 Task: Create a due date automation trigger when advanced on, on the monday after a card is due add dates with a start date at 11:00 AM.
Action: Mouse moved to (1153, 341)
Screenshot: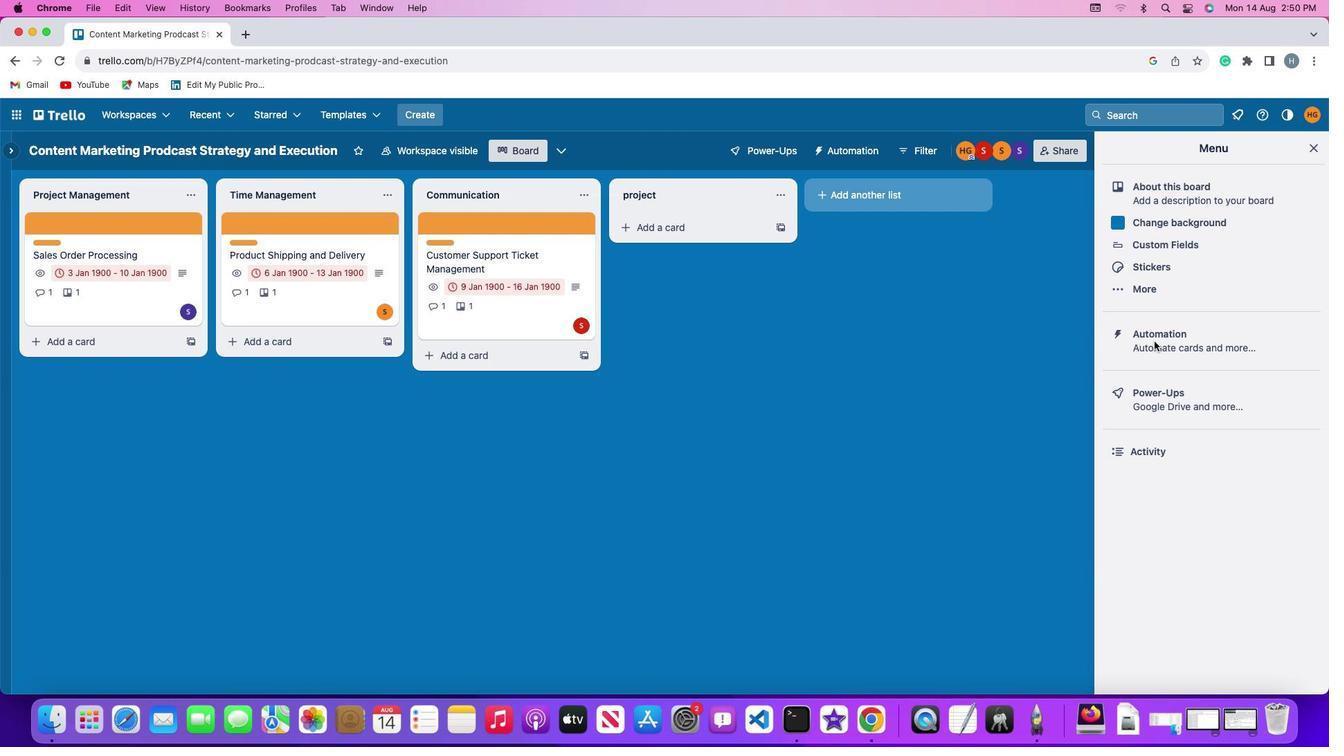 
Action: Mouse pressed left at (1153, 341)
Screenshot: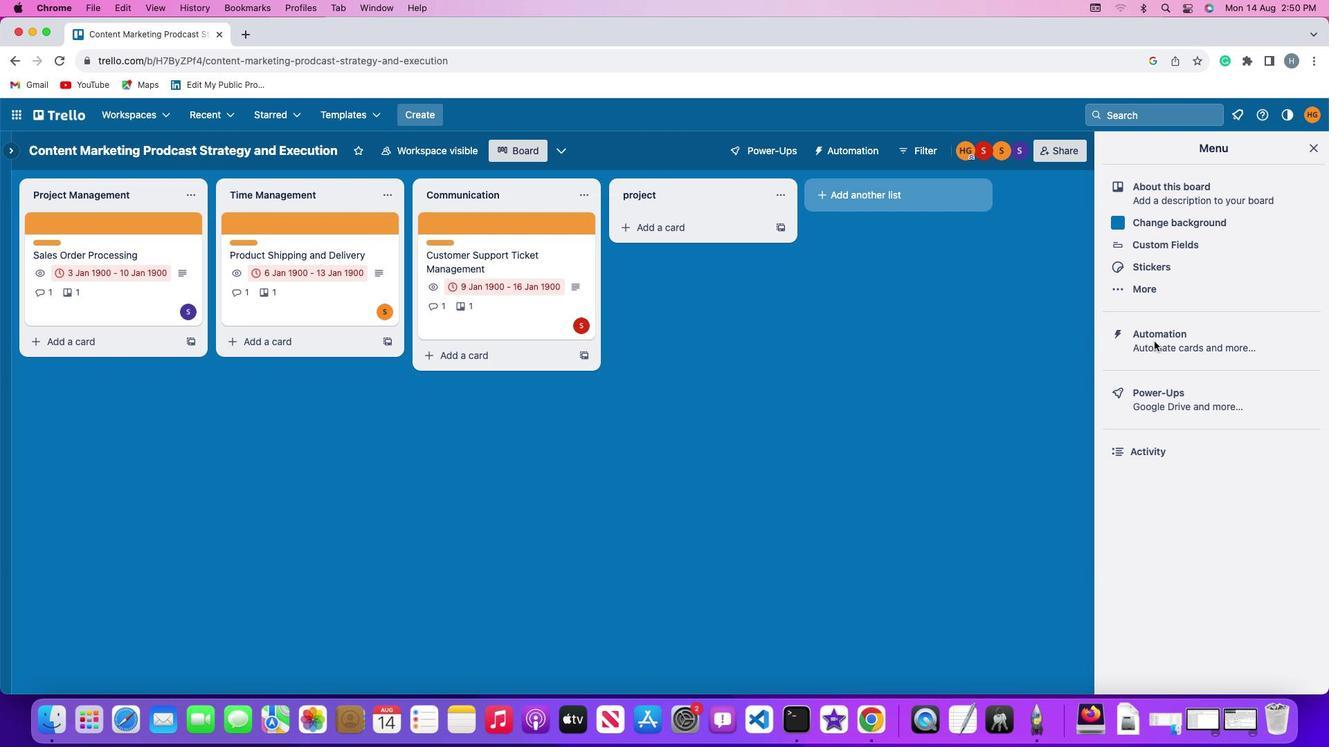 
Action: Mouse pressed left at (1153, 341)
Screenshot: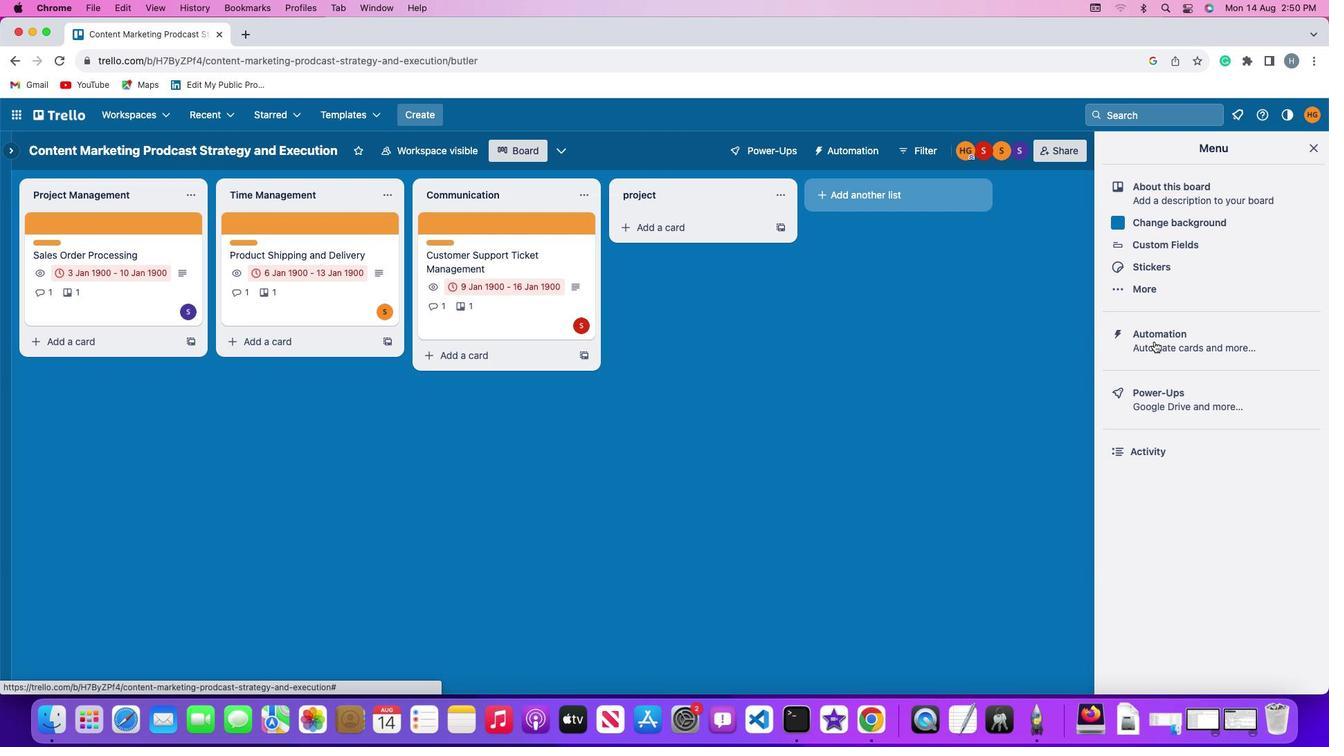 
Action: Mouse moved to (96, 332)
Screenshot: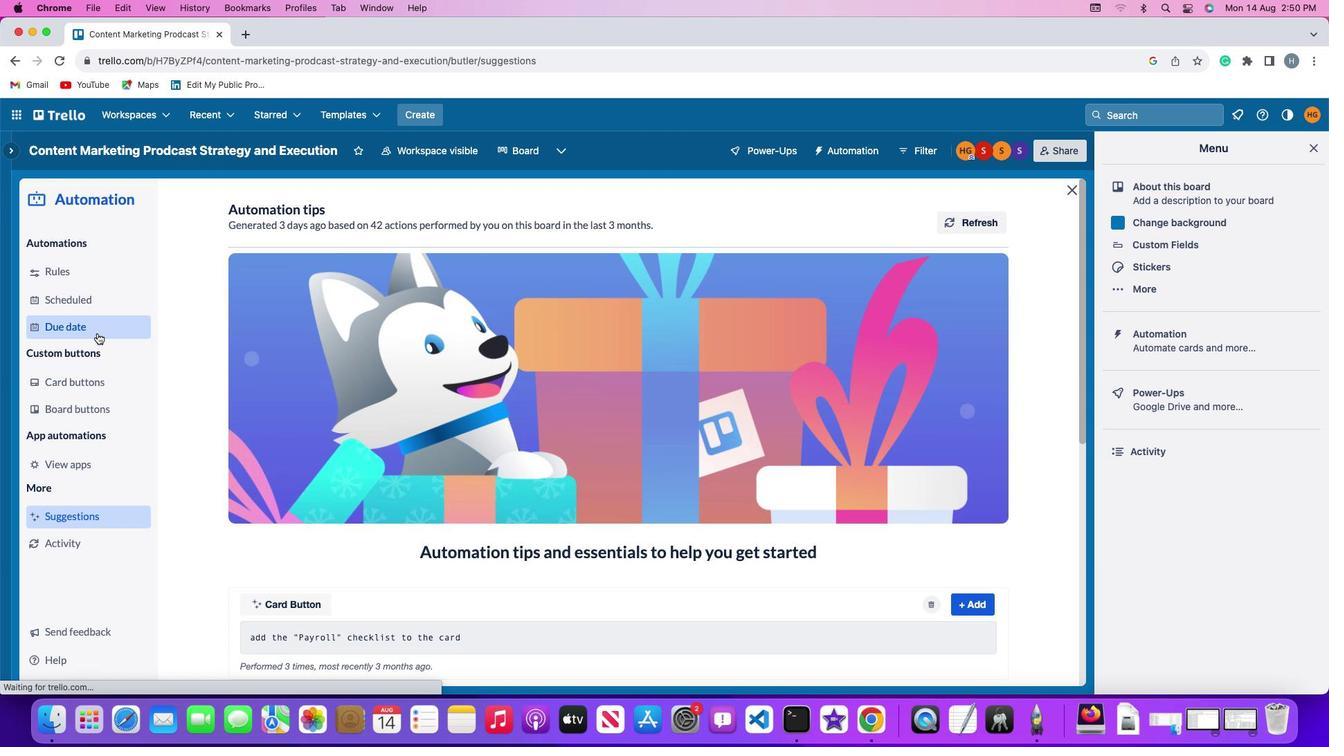 
Action: Mouse pressed left at (96, 332)
Screenshot: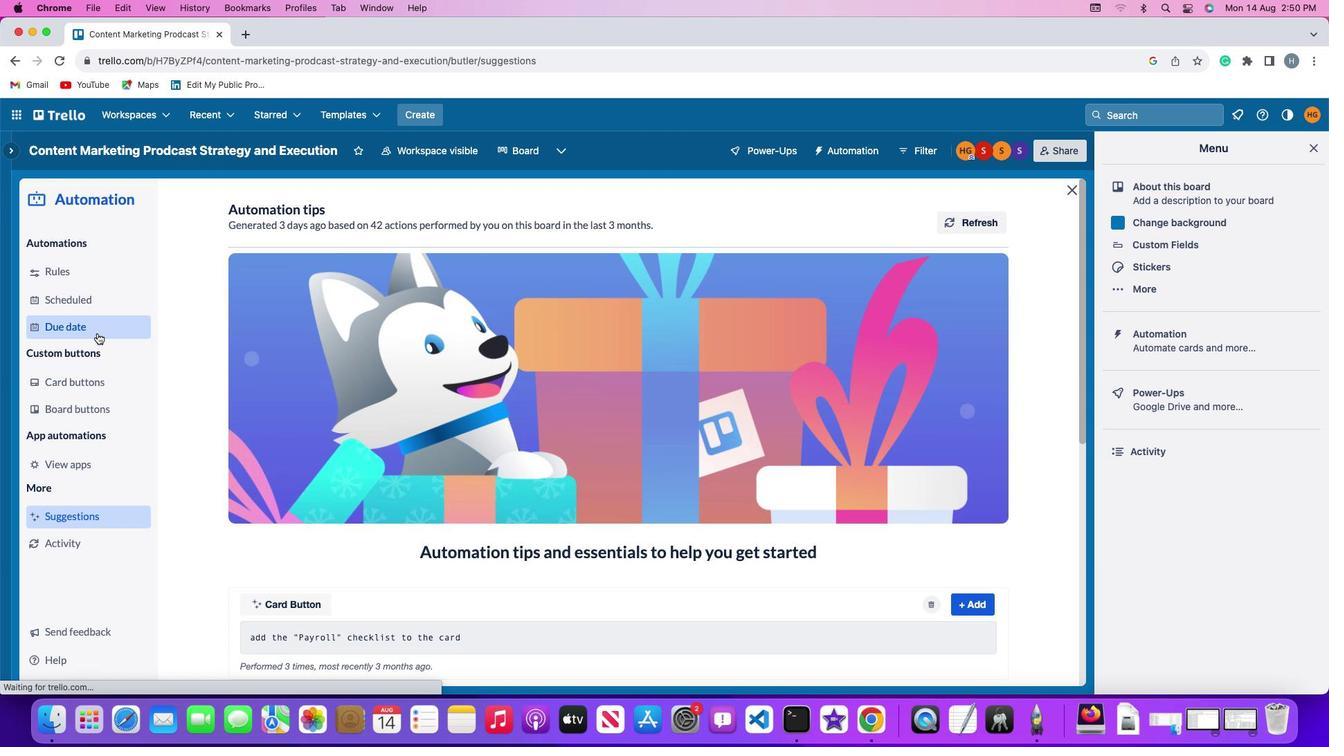 
Action: Mouse moved to (955, 215)
Screenshot: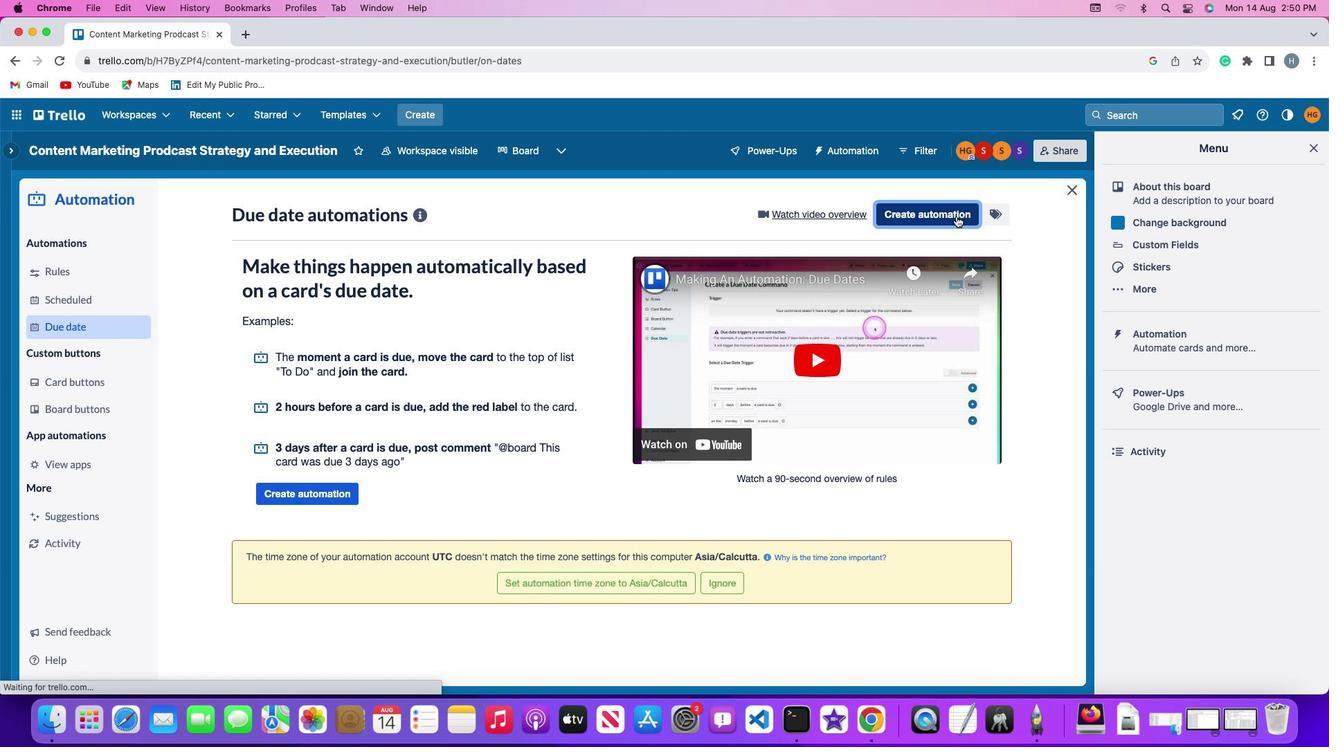
Action: Mouse pressed left at (955, 215)
Screenshot: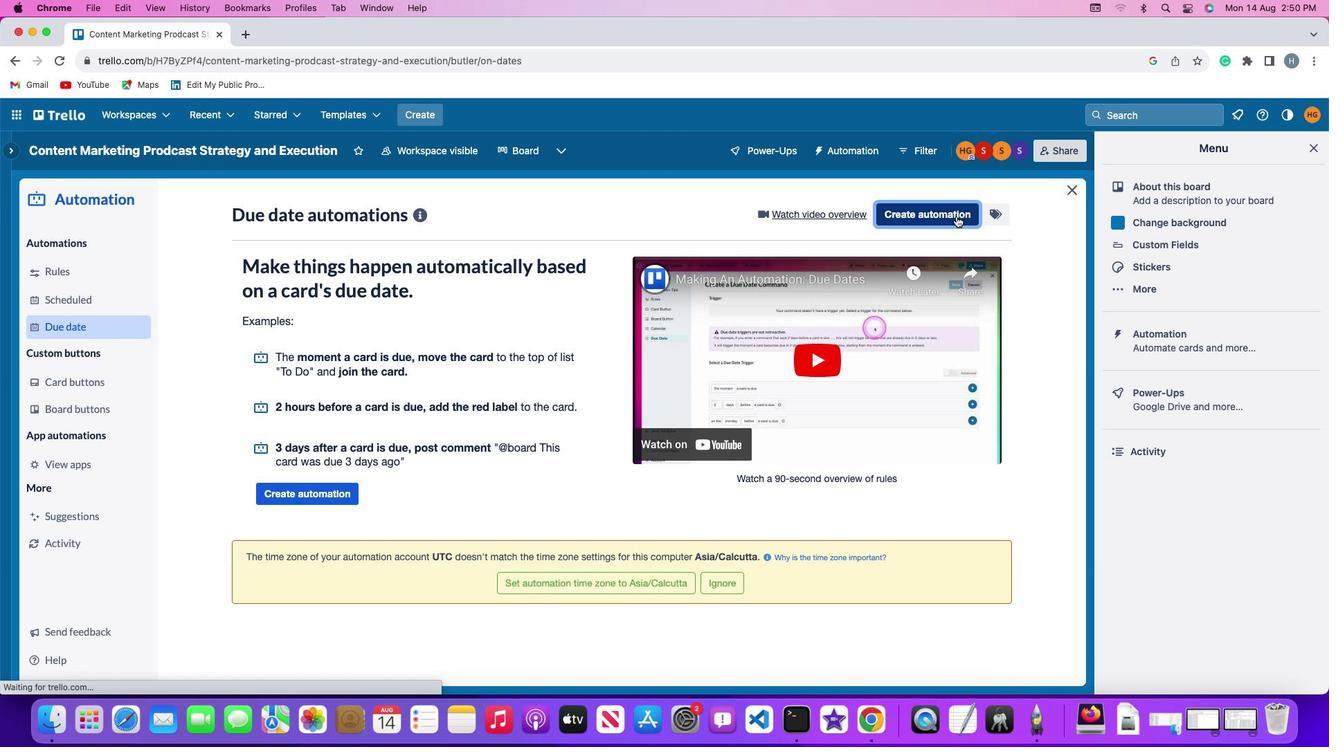 
Action: Mouse moved to (305, 349)
Screenshot: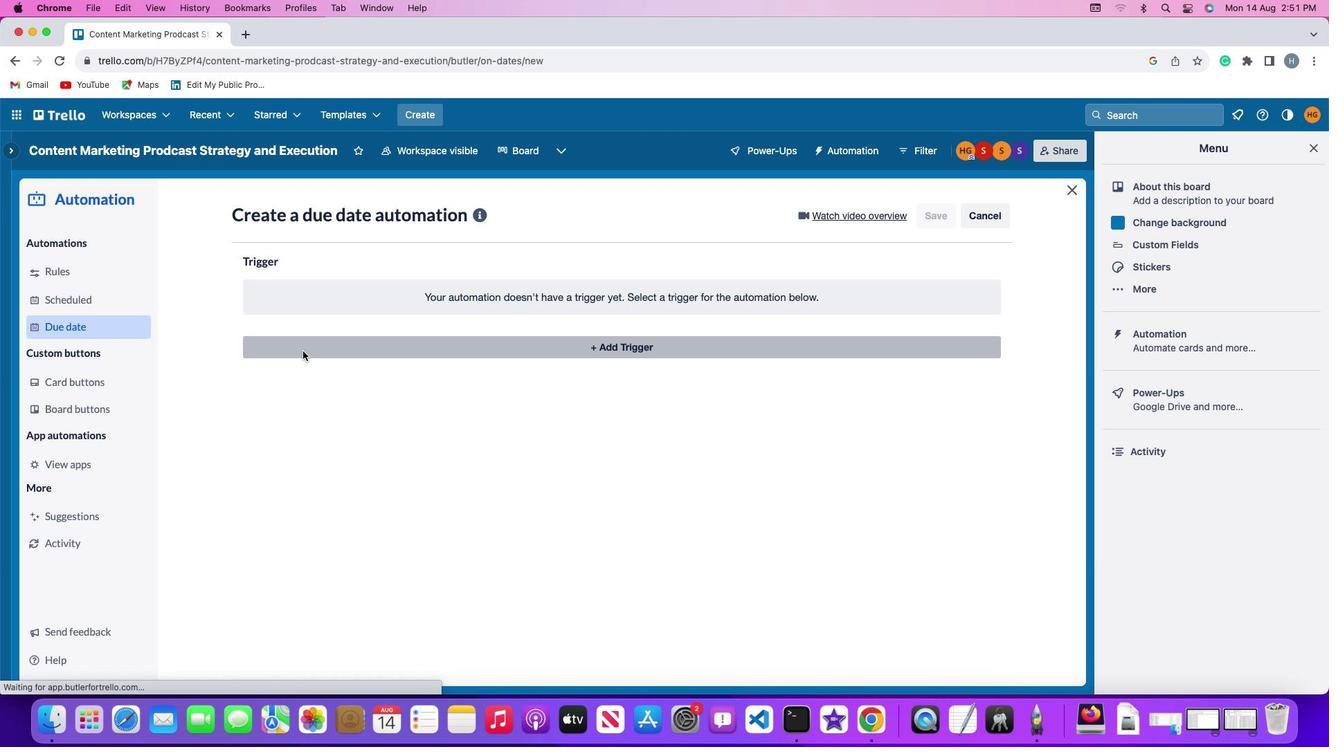 
Action: Mouse pressed left at (305, 349)
Screenshot: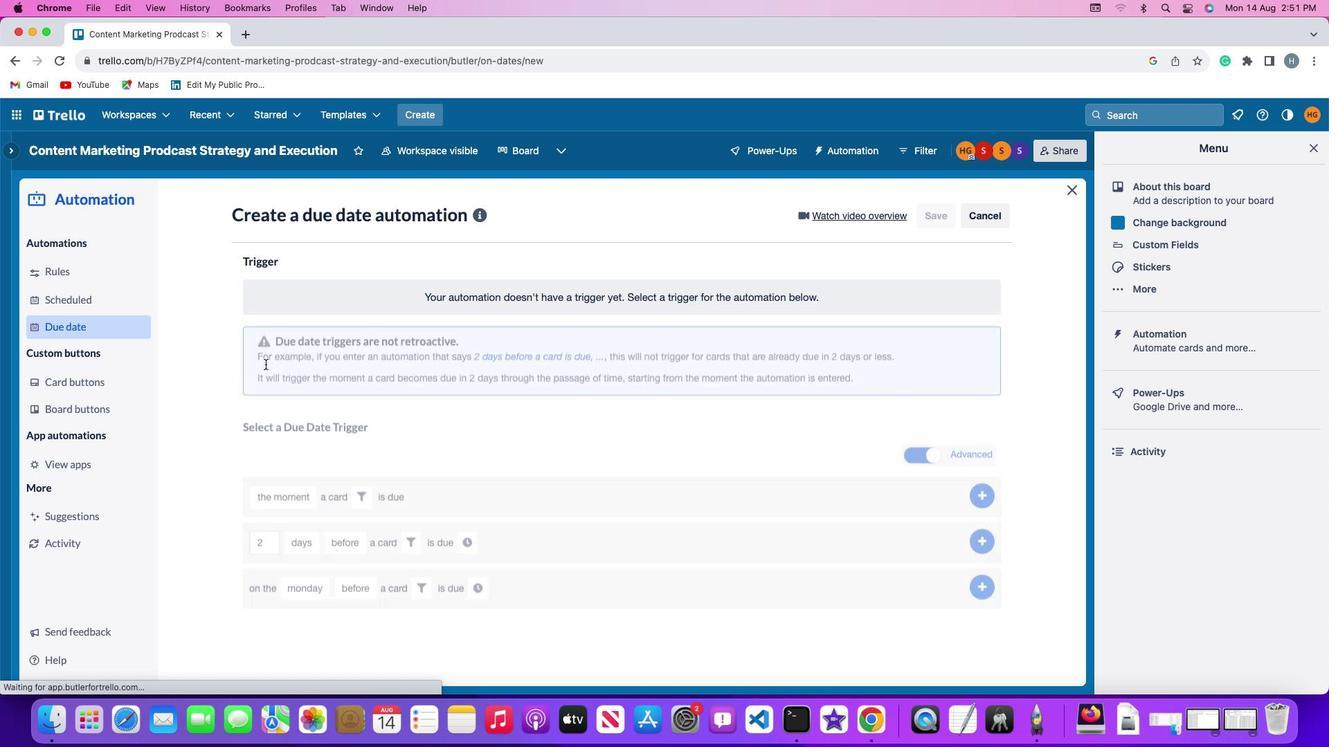 
Action: Mouse moved to (293, 600)
Screenshot: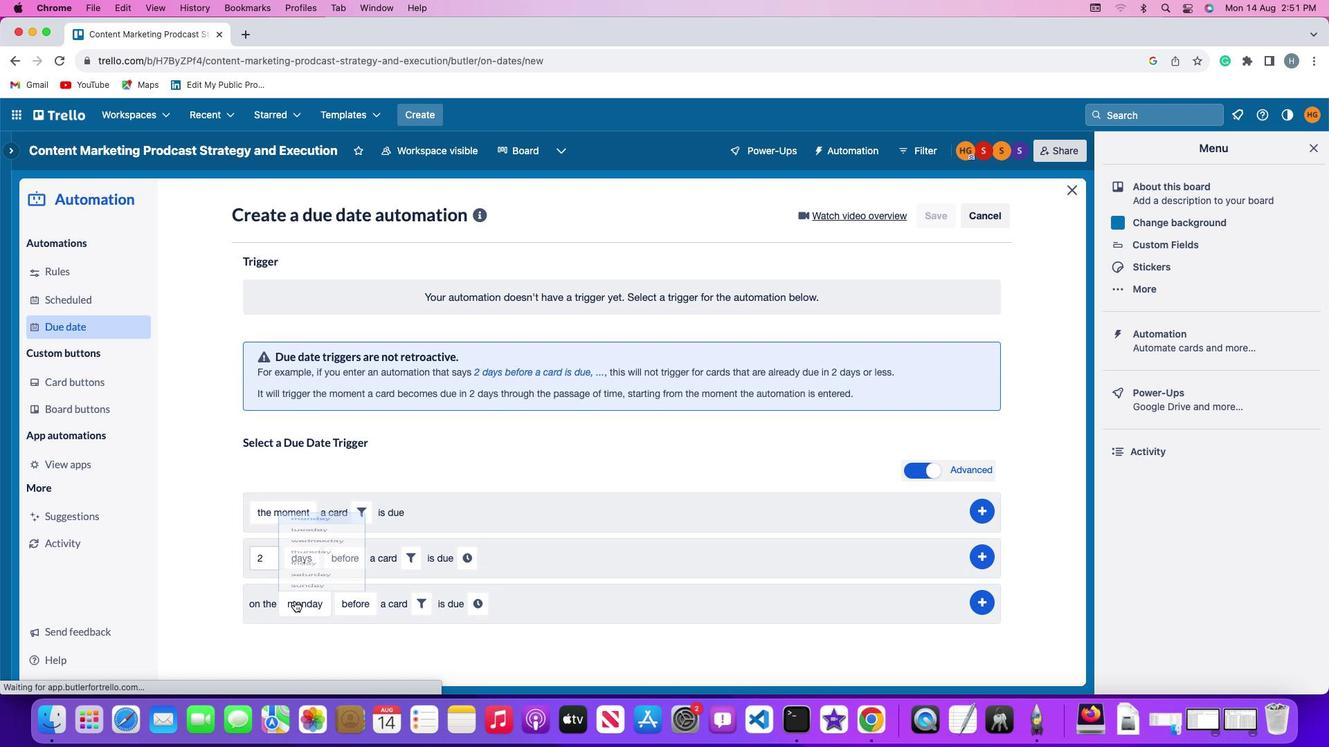 
Action: Mouse pressed left at (293, 600)
Screenshot: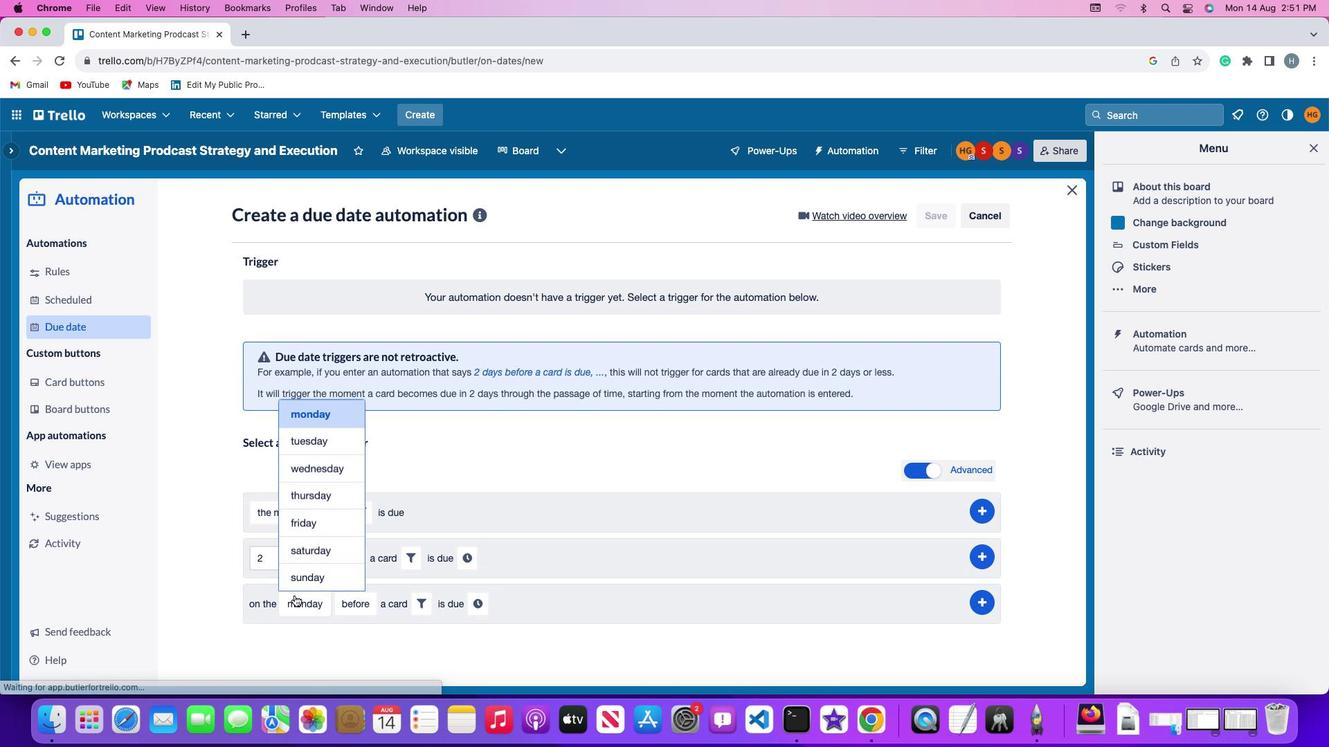 
Action: Mouse moved to (332, 413)
Screenshot: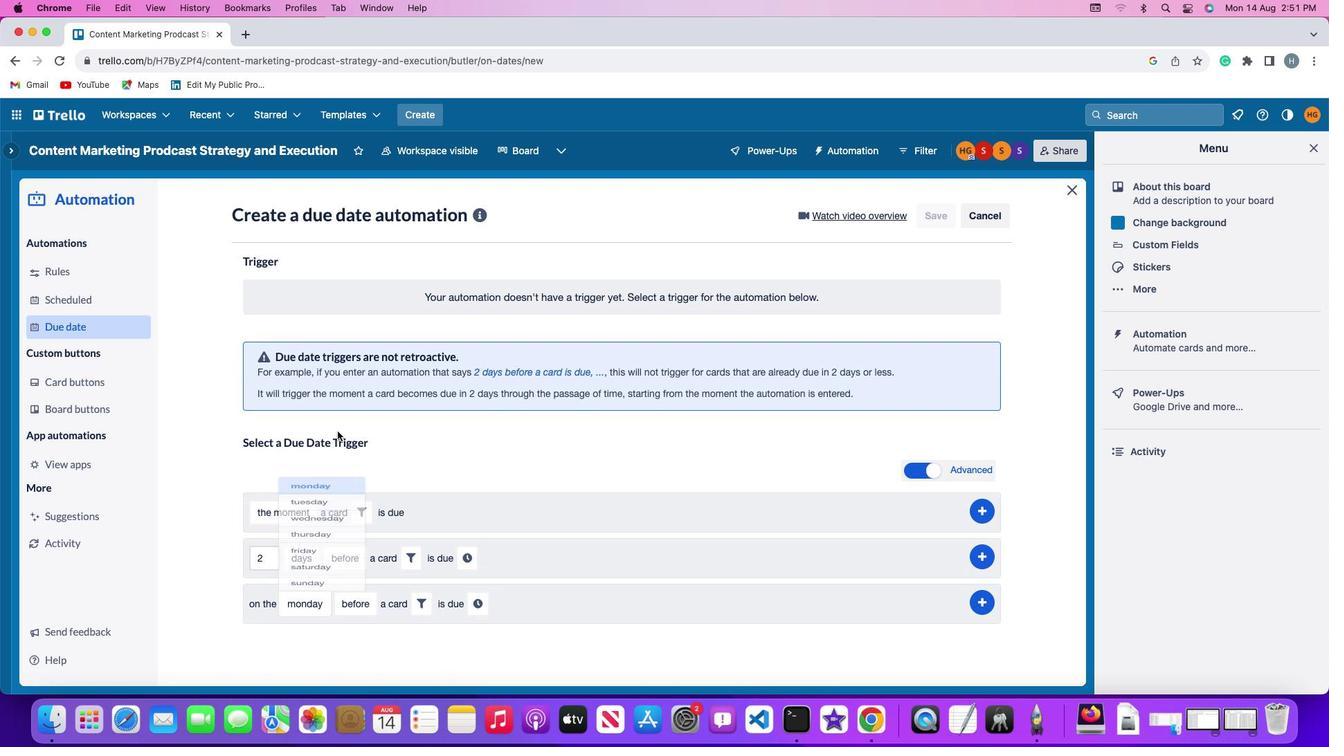 
Action: Mouse pressed left at (332, 413)
Screenshot: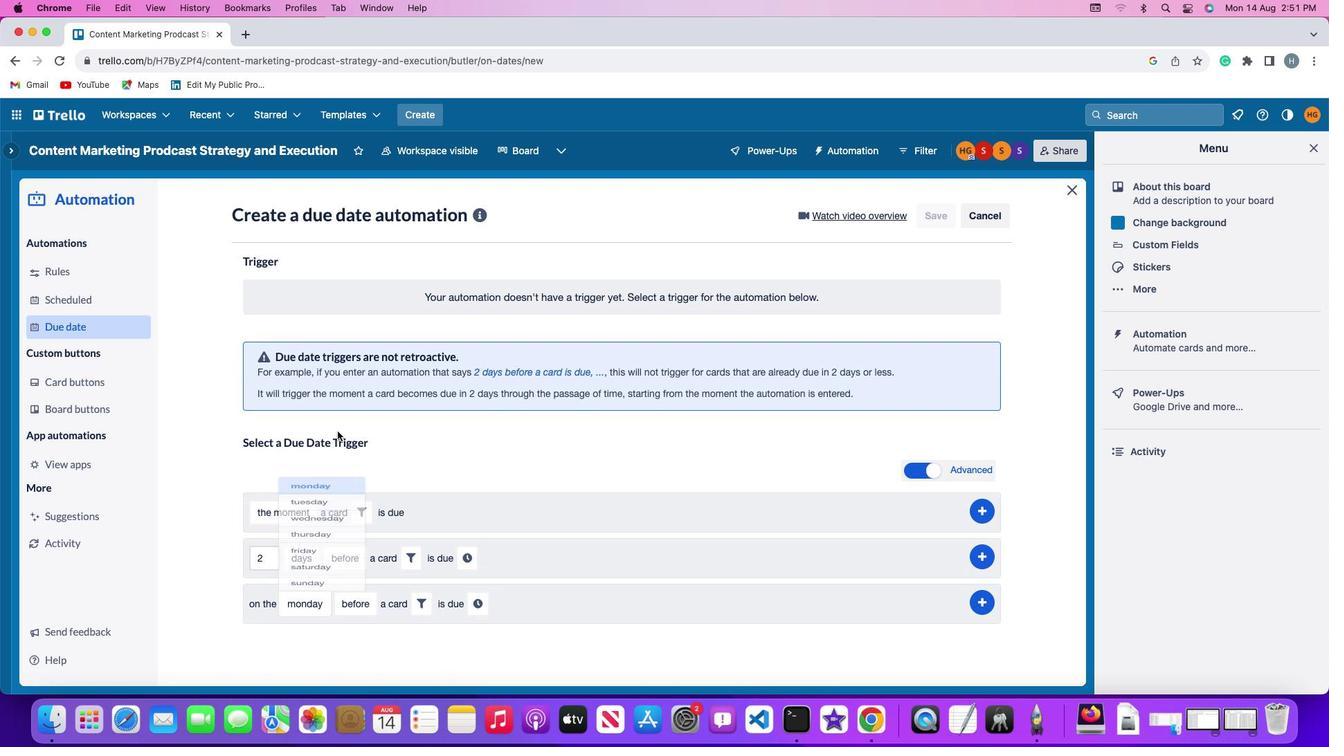 
Action: Mouse moved to (359, 598)
Screenshot: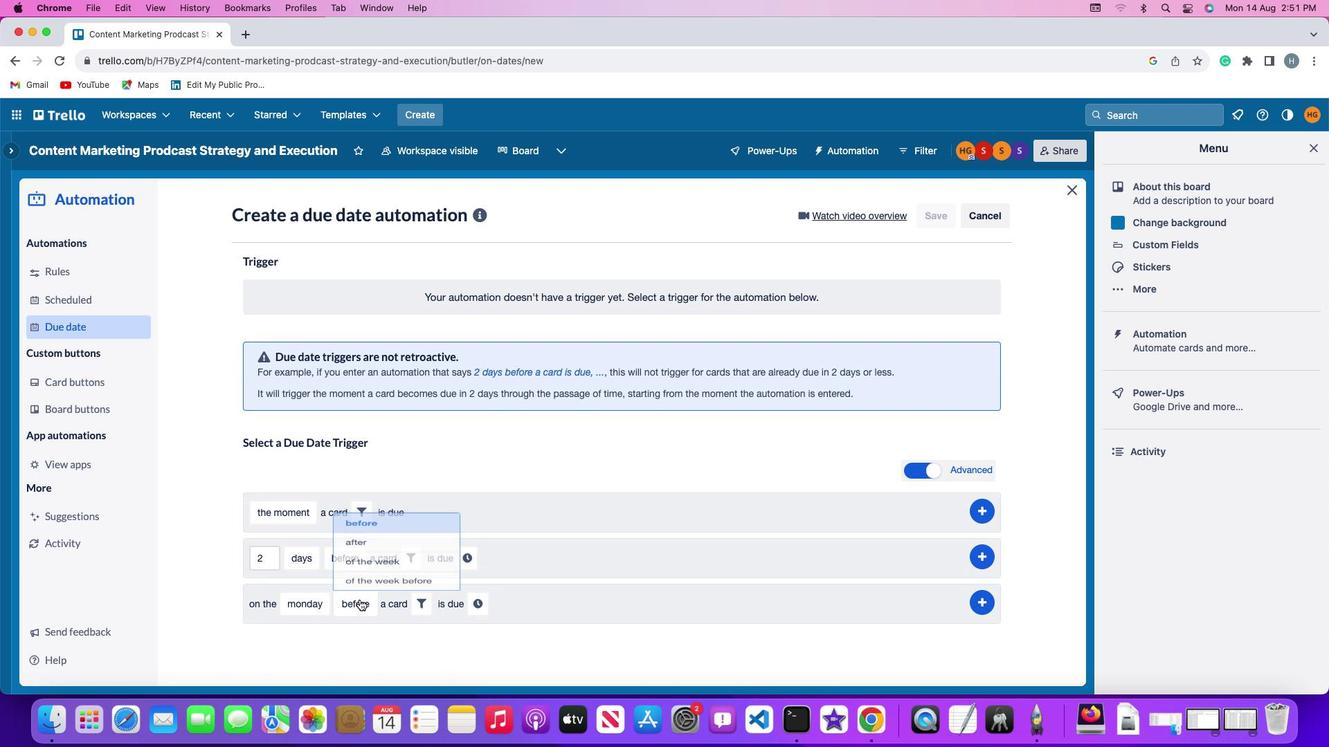 
Action: Mouse pressed left at (359, 598)
Screenshot: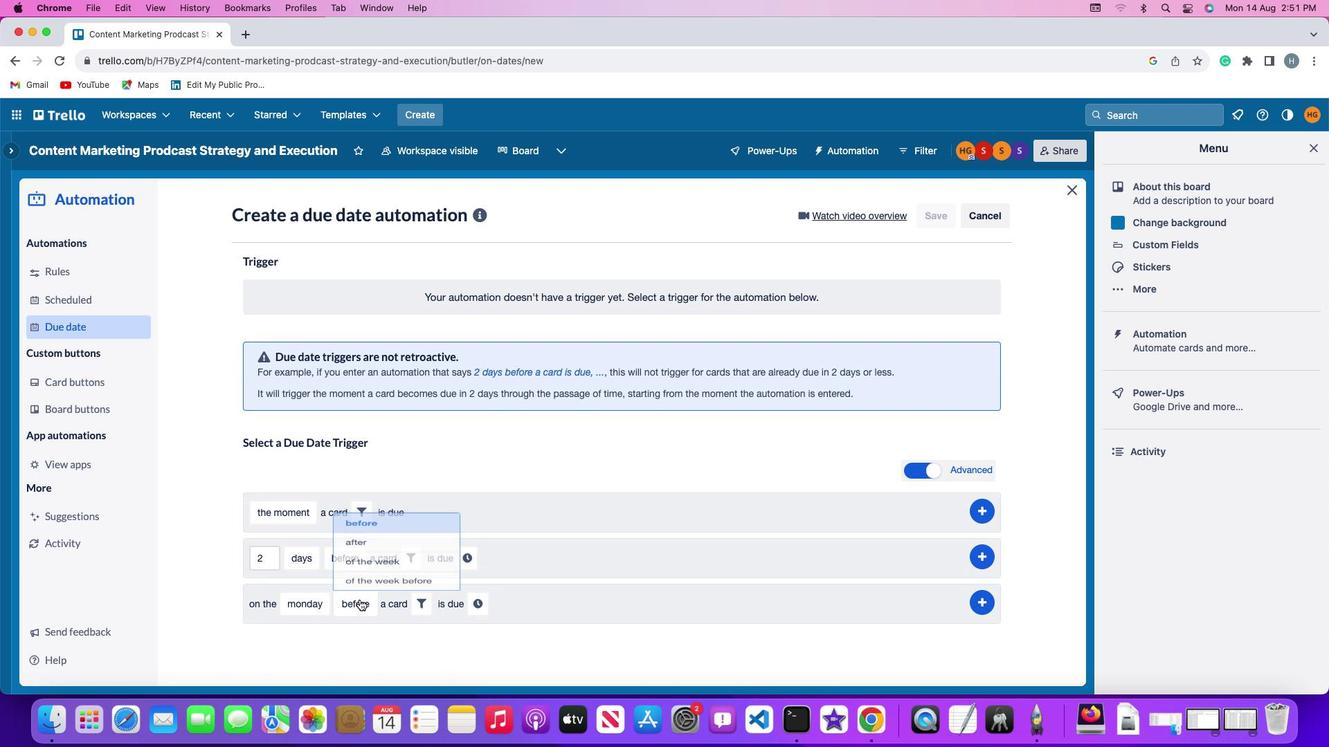 
Action: Mouse moved to (366, 524)
Screenshot: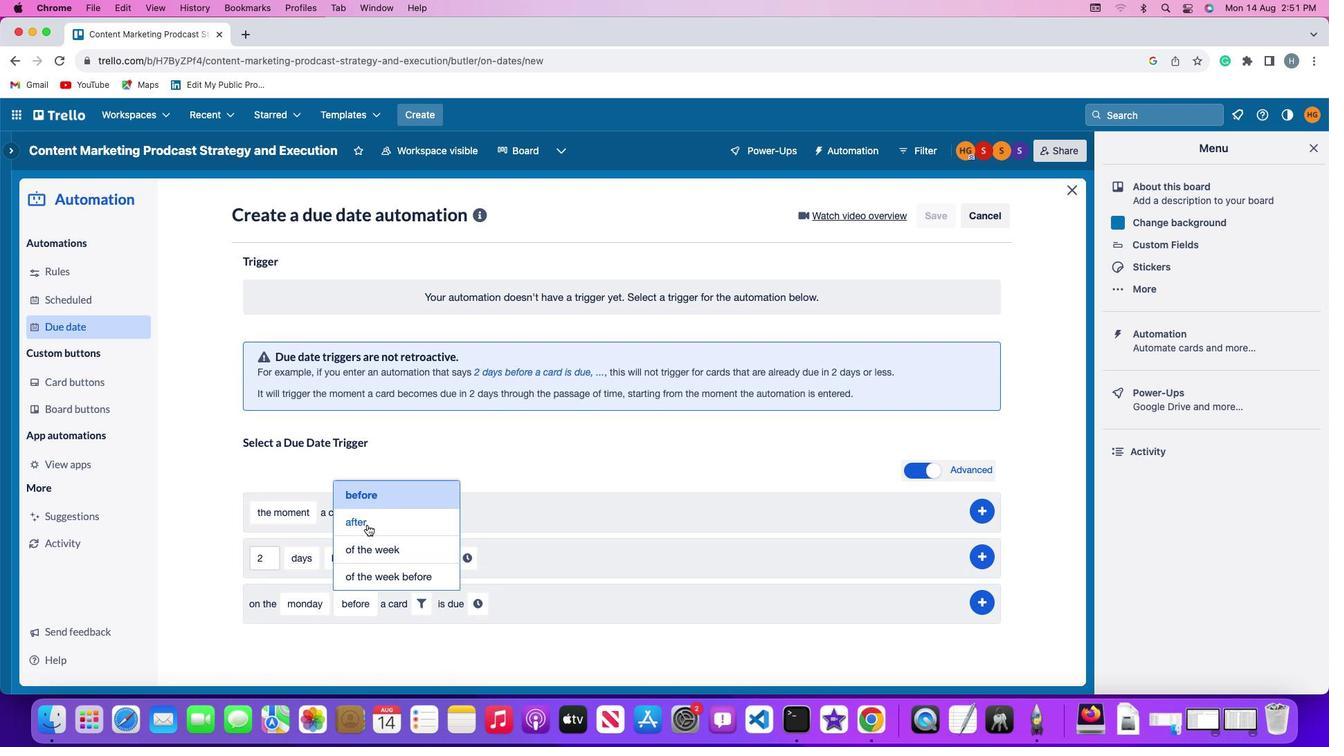 
Action: Mouse pressed left at (366, 524)
Screenshot: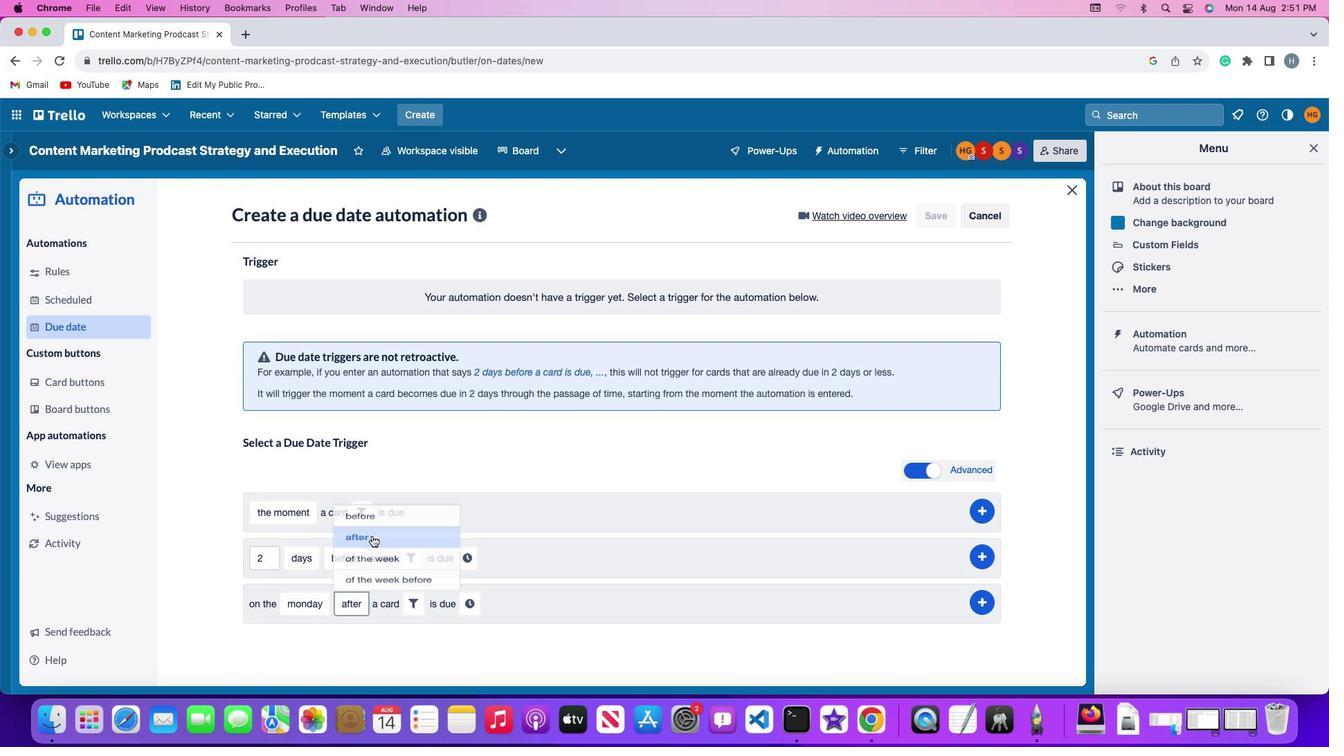 
Action: Mouse moved to (409, 605)
Screenshot: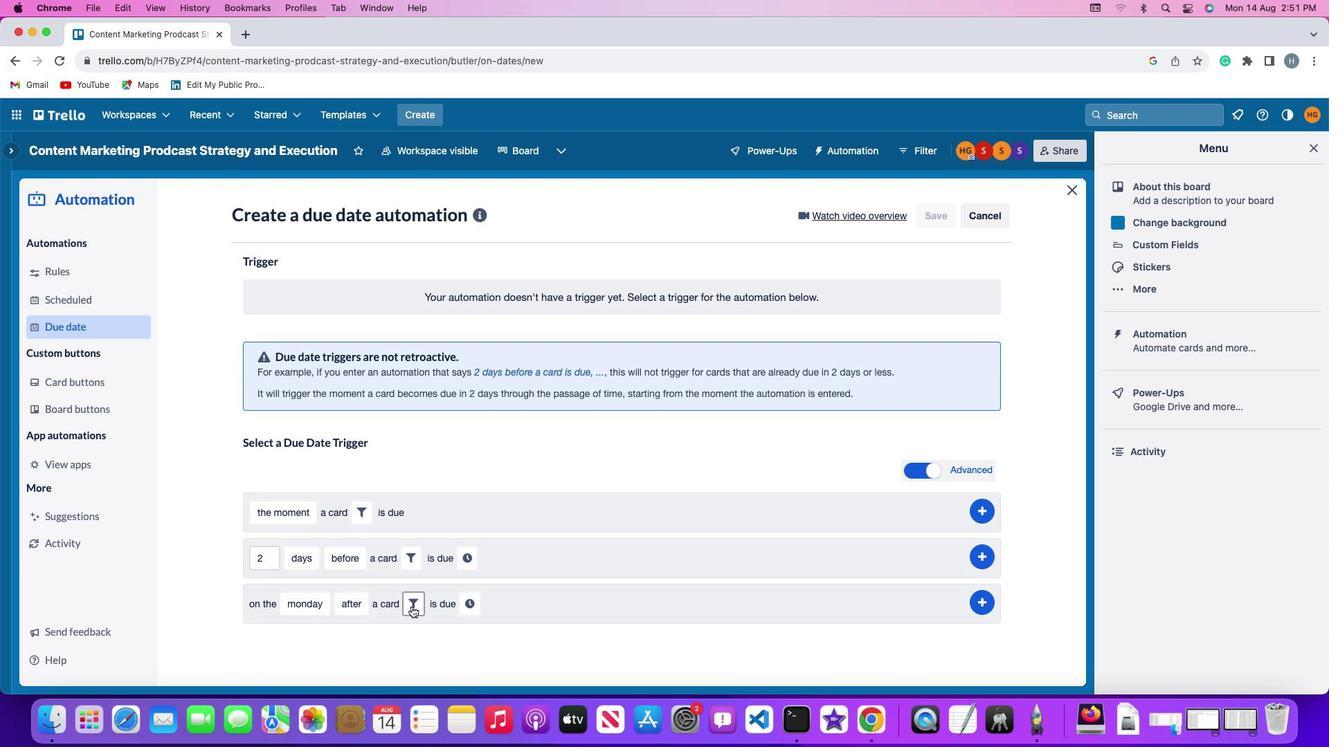 
Action: Mouse pressed left at (409, 605)
Screenshot: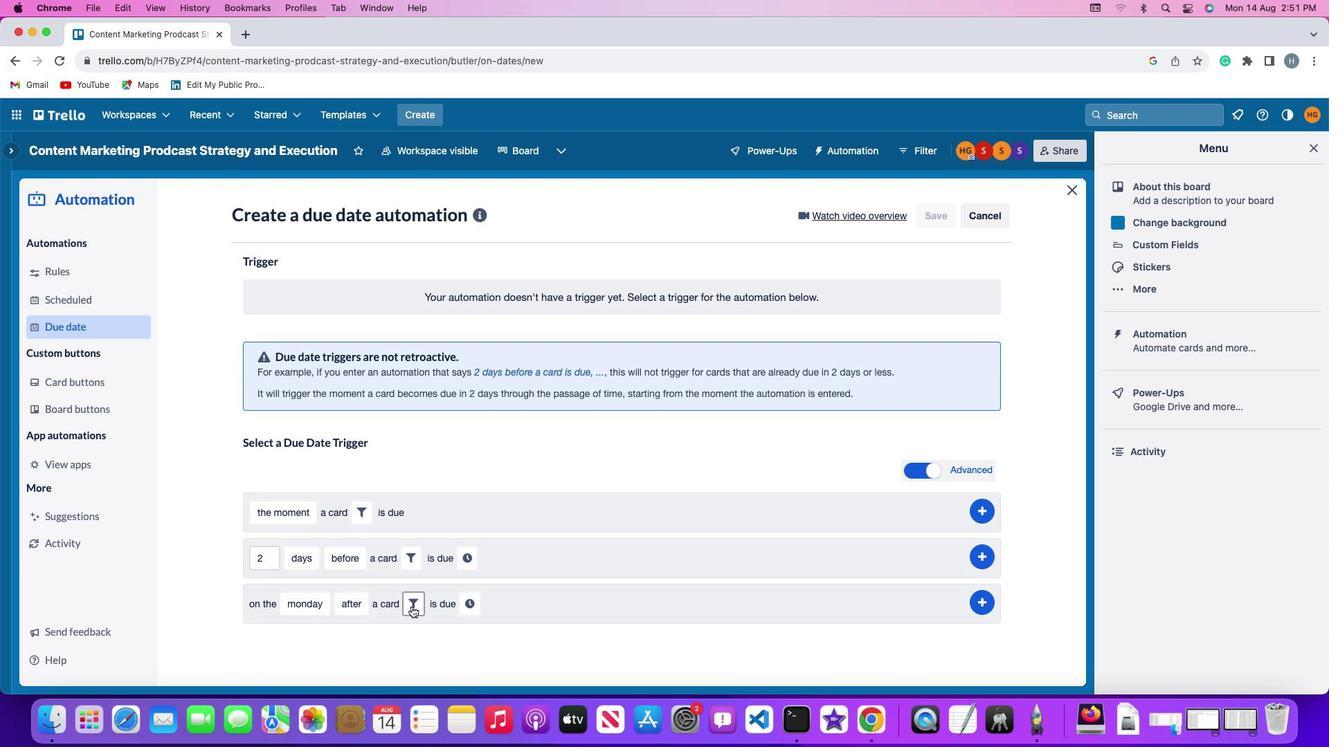 
Action: Mouse moved to (485, 641)
Screenshot: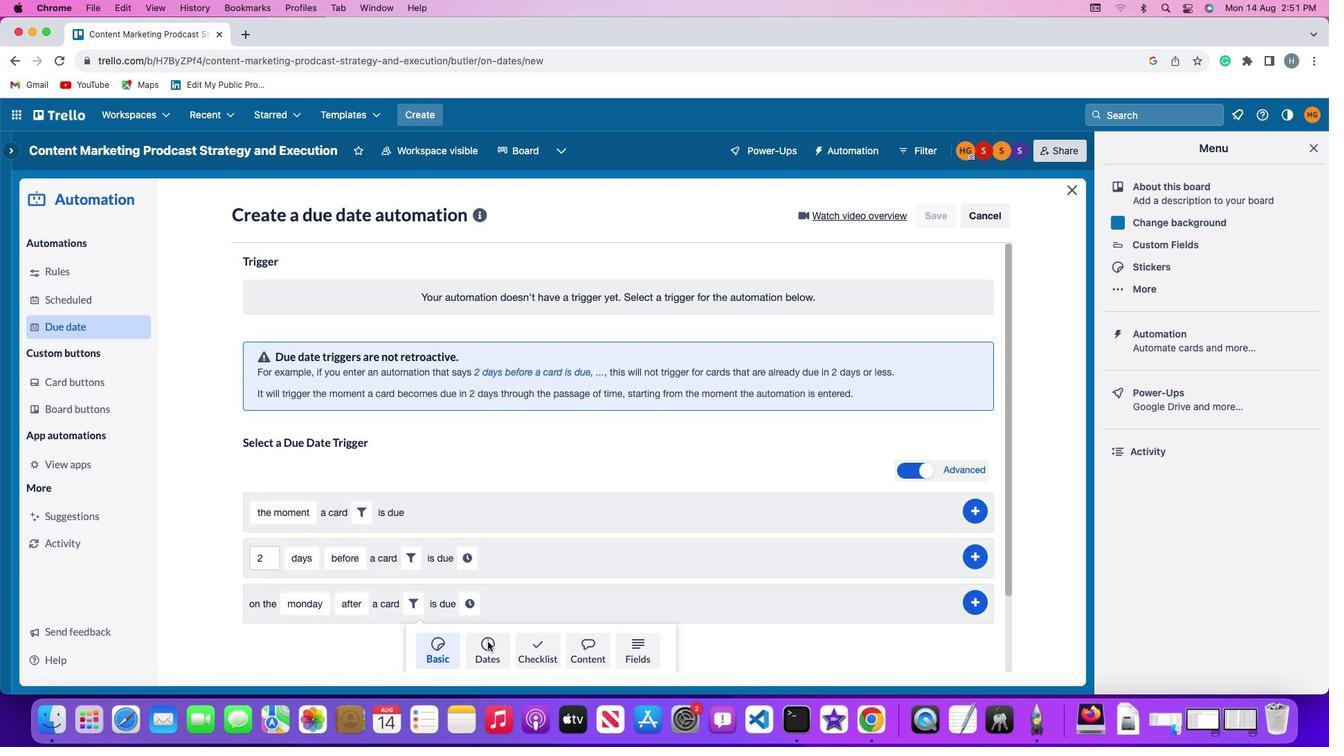
Action: Mouse pressed left at (485, 641)
Screenshot: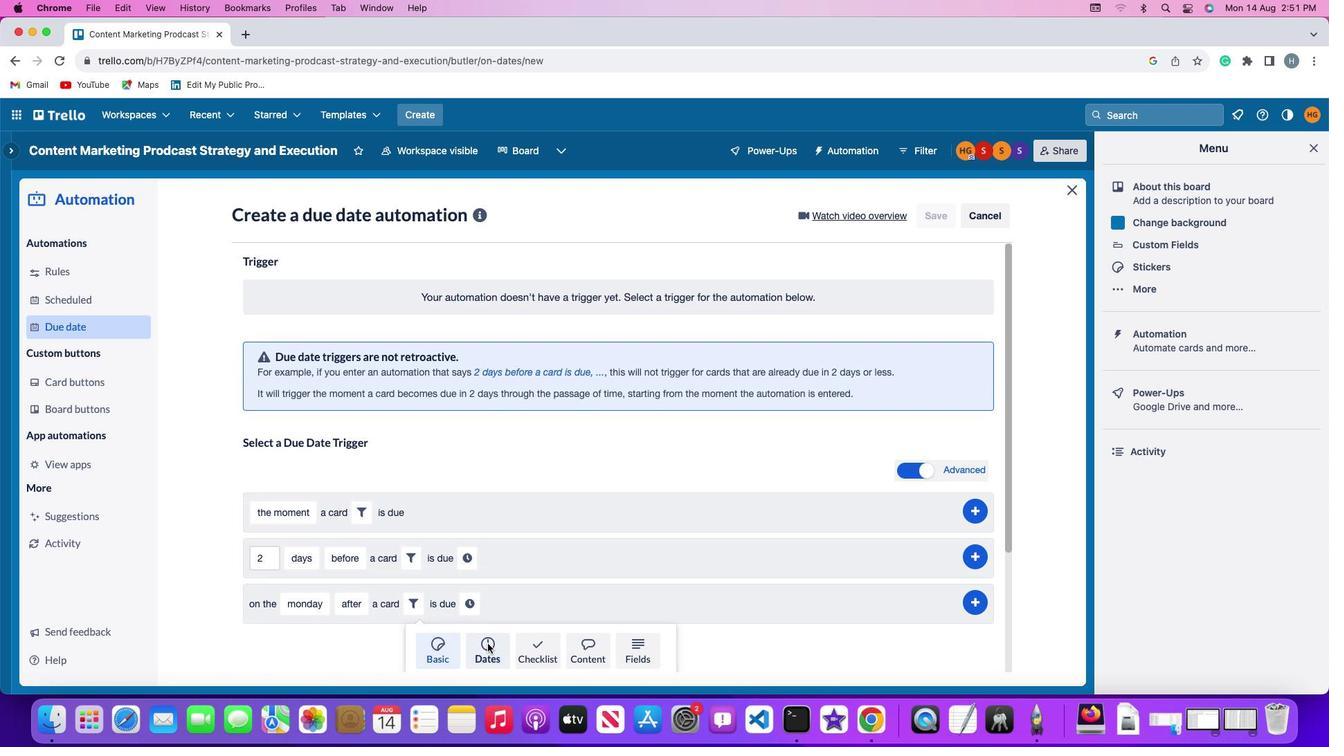 
Action: Mouse moved to (389, 637)
Screenshot: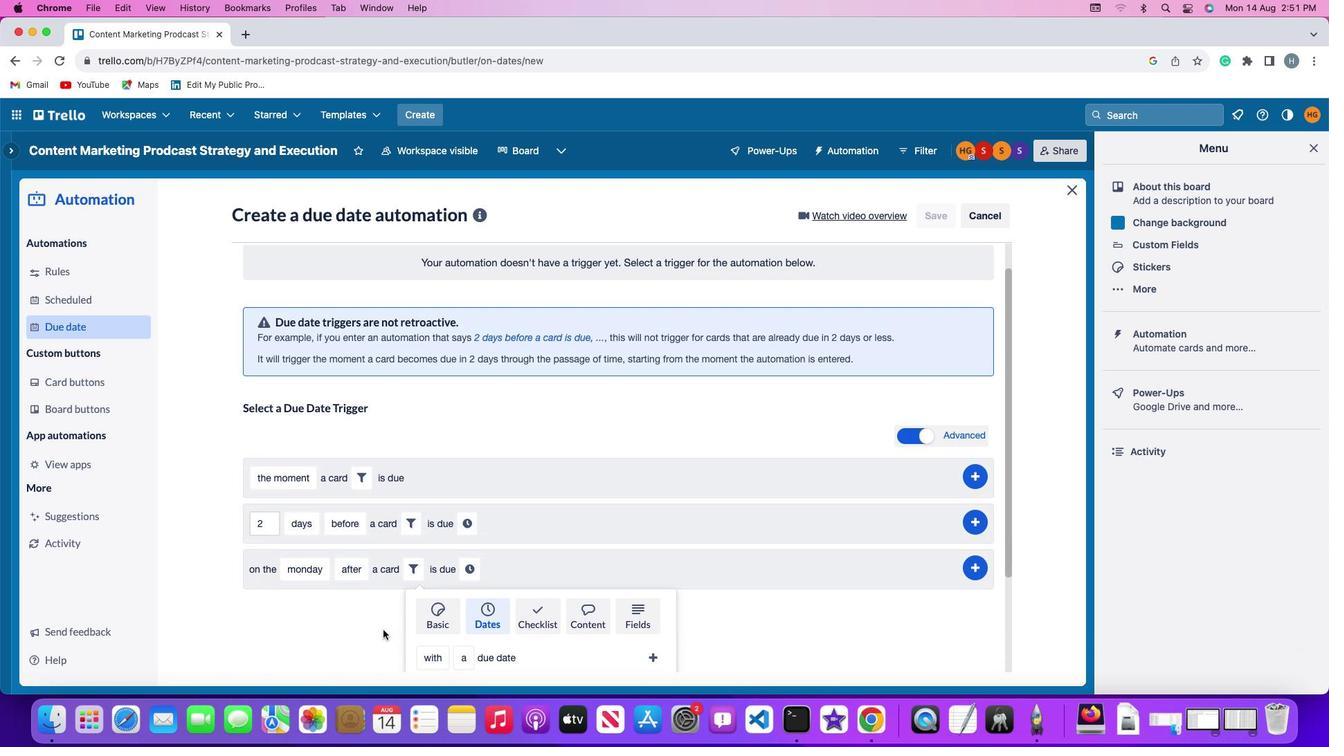 
Action: Mouse scrolled (389, 637) with delta (0, 0)
Screenshot: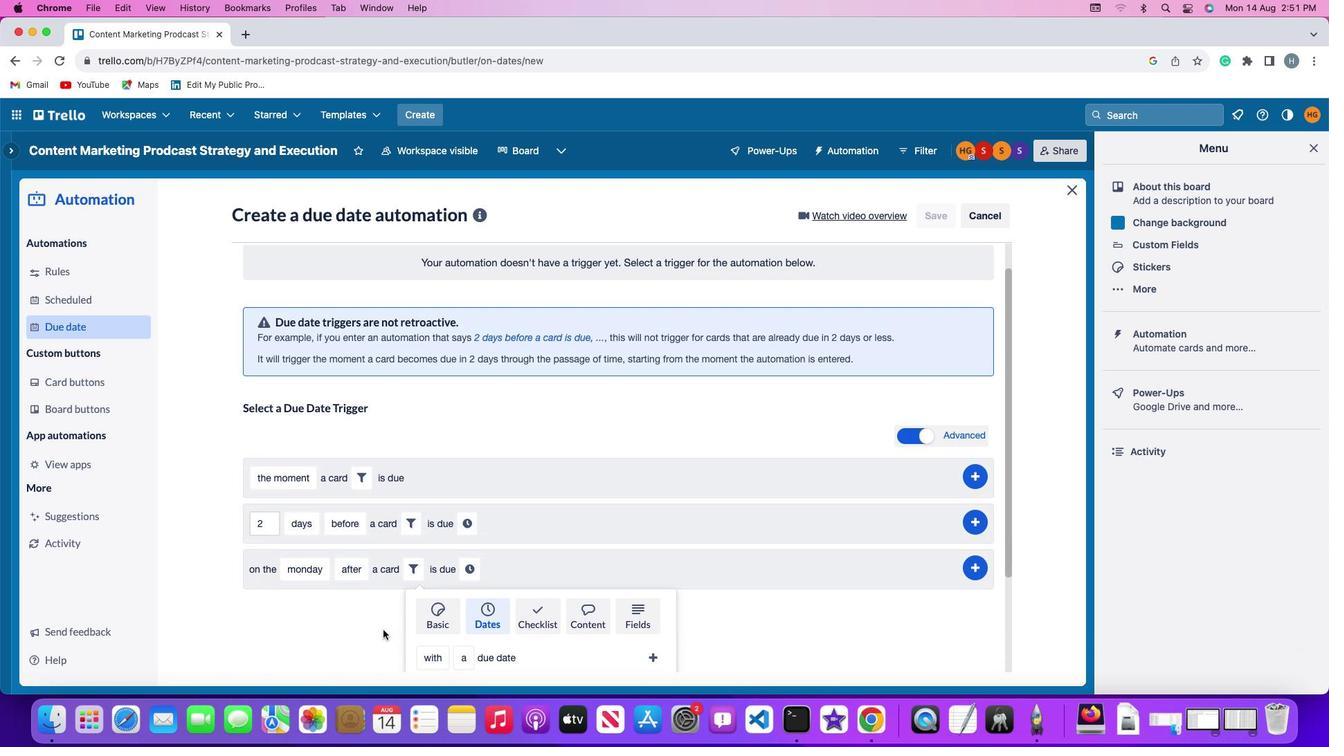 
Action: Mouse moved to (388, 636)
Screenshot: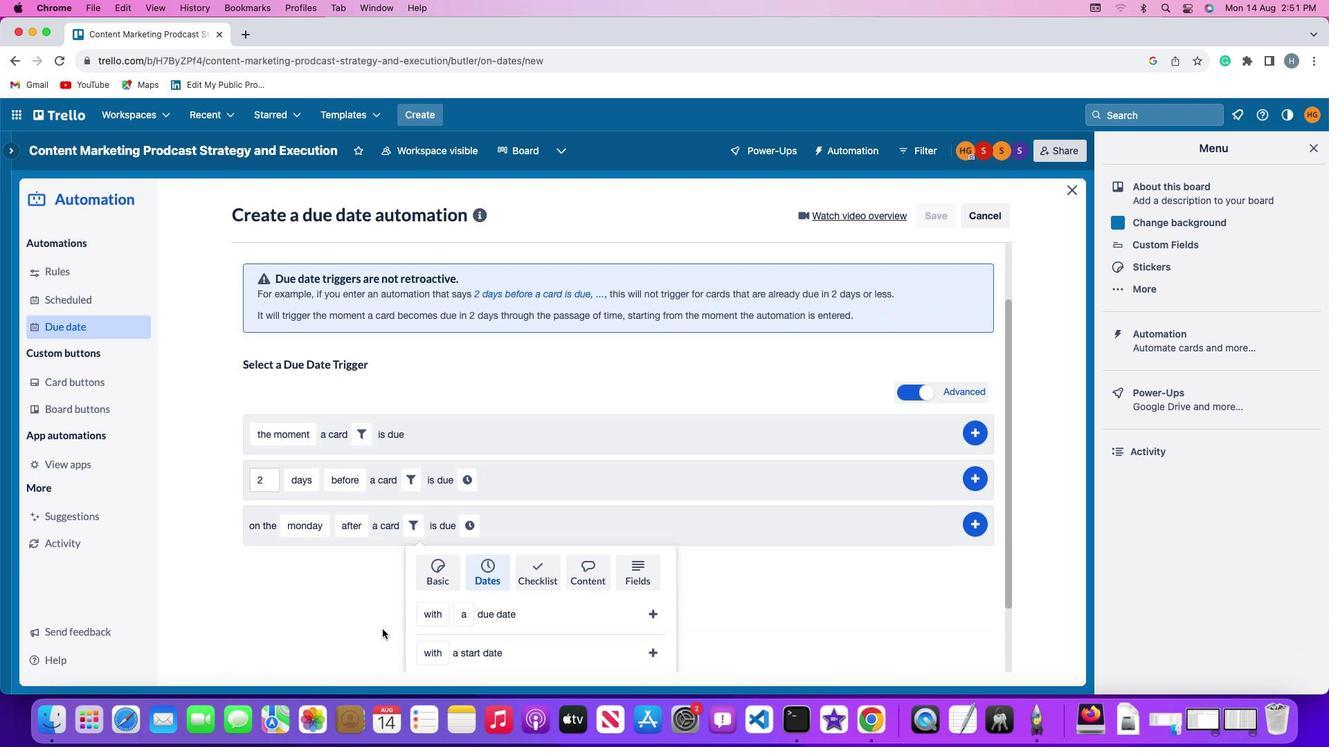 
Action: Mouse scrolled (388, 636) with delta (0, 0)
Screenshot: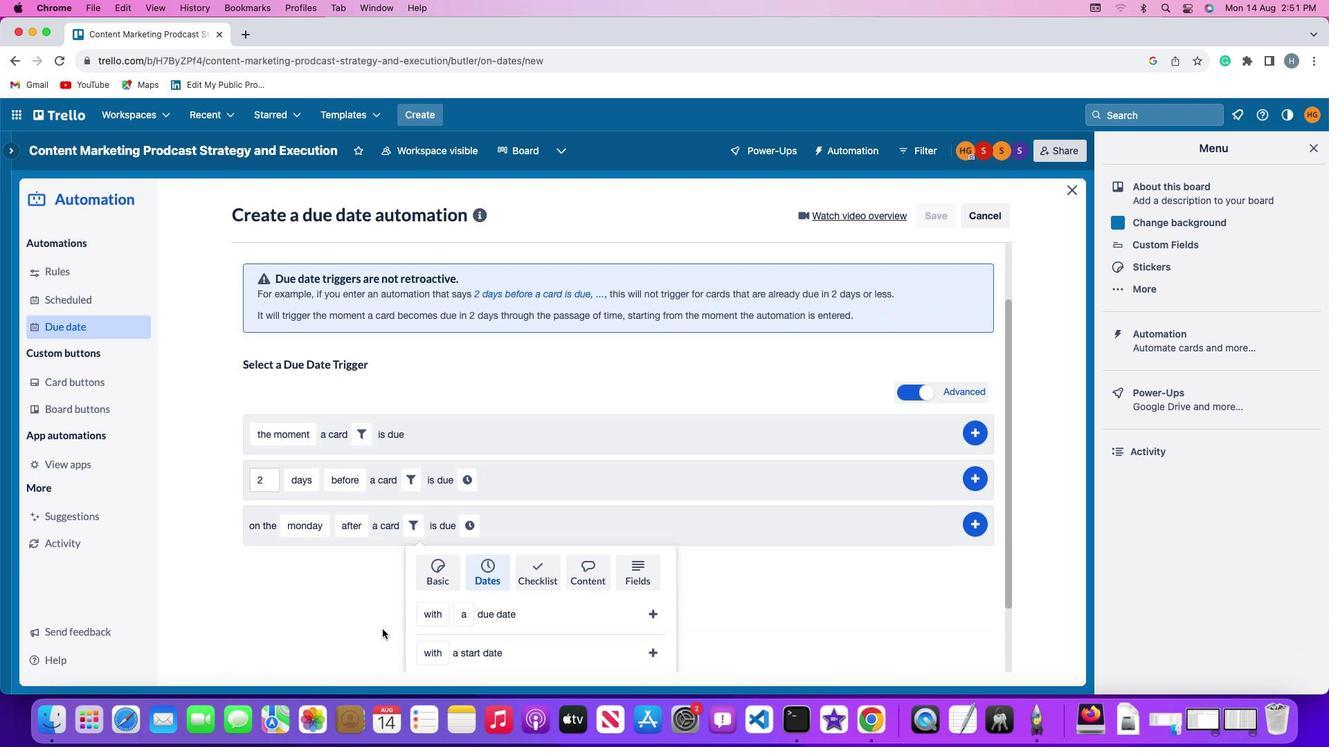 
Action: Mouse scrolled (388, 636) with delta (0, -2)
Screenshot: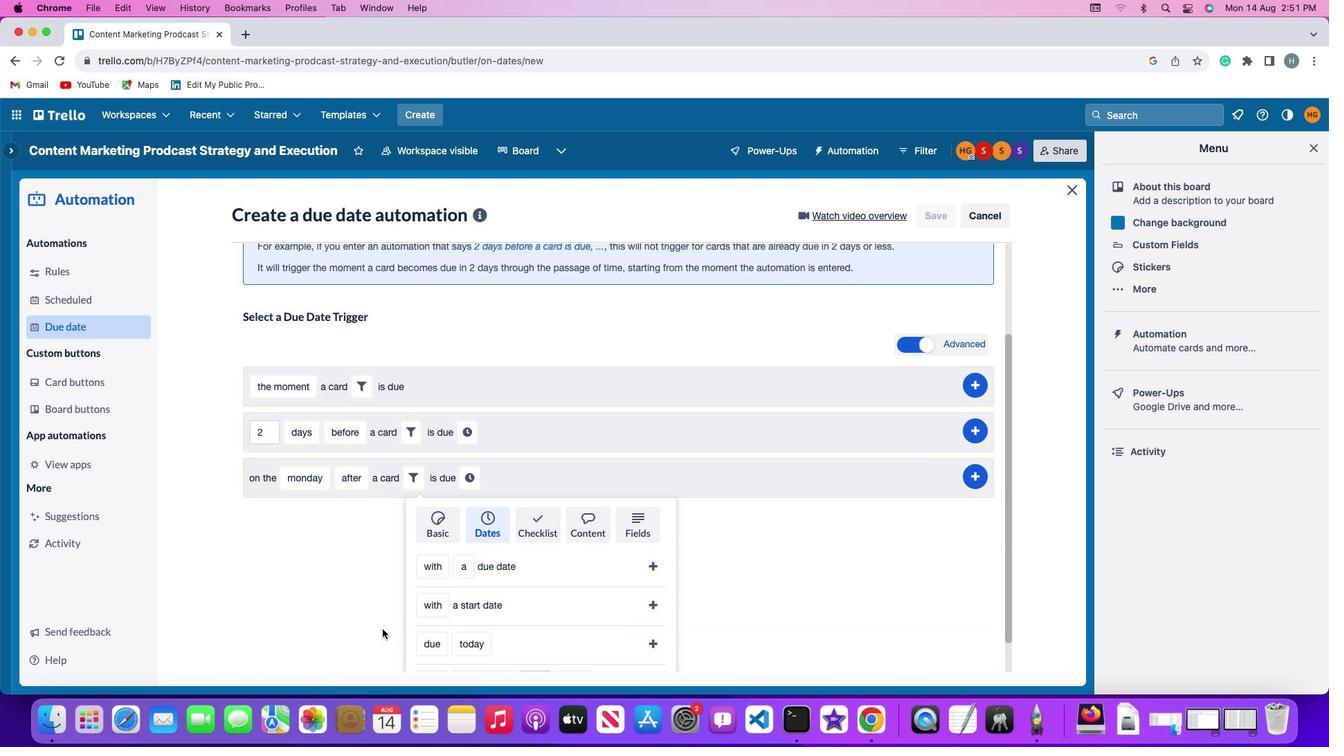 
Action: Mouse moved to (388, 636)
Screenshot: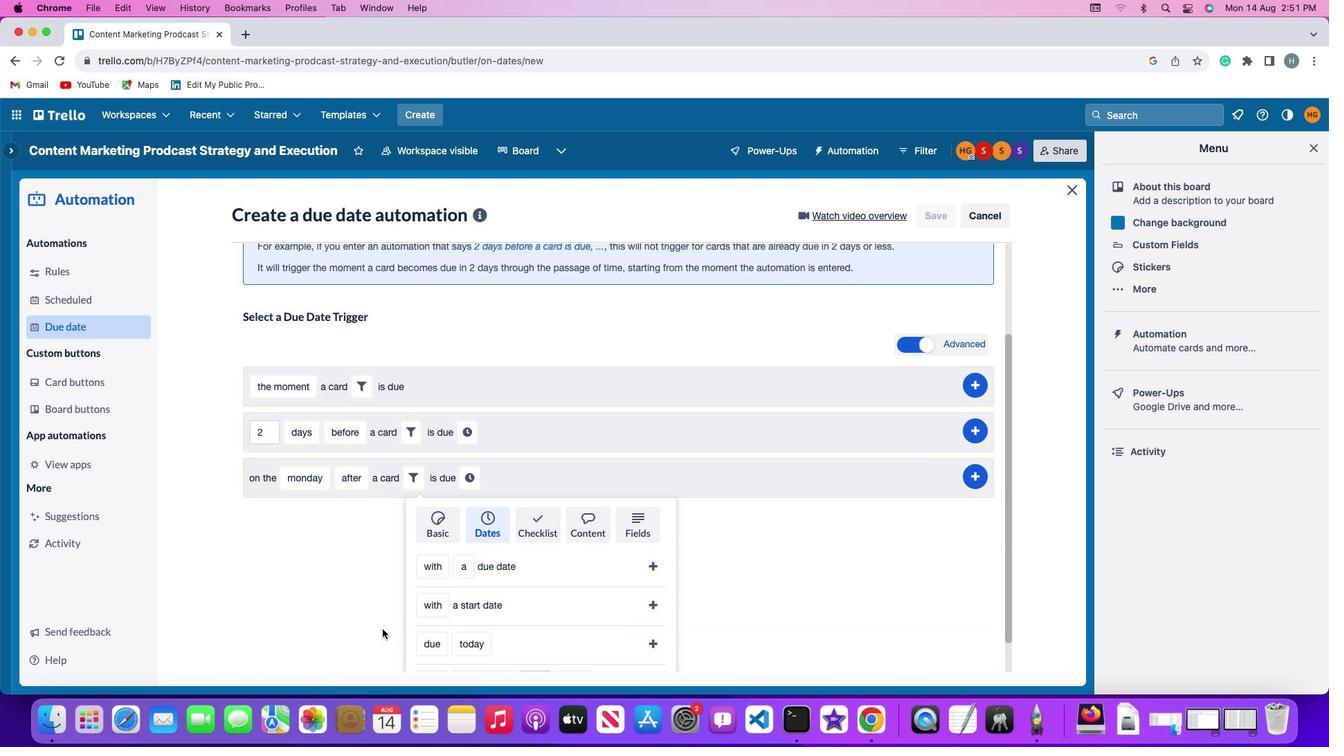 
Action: Mouse scrolled (388, 636) with delta (0, -3)
Screenshot: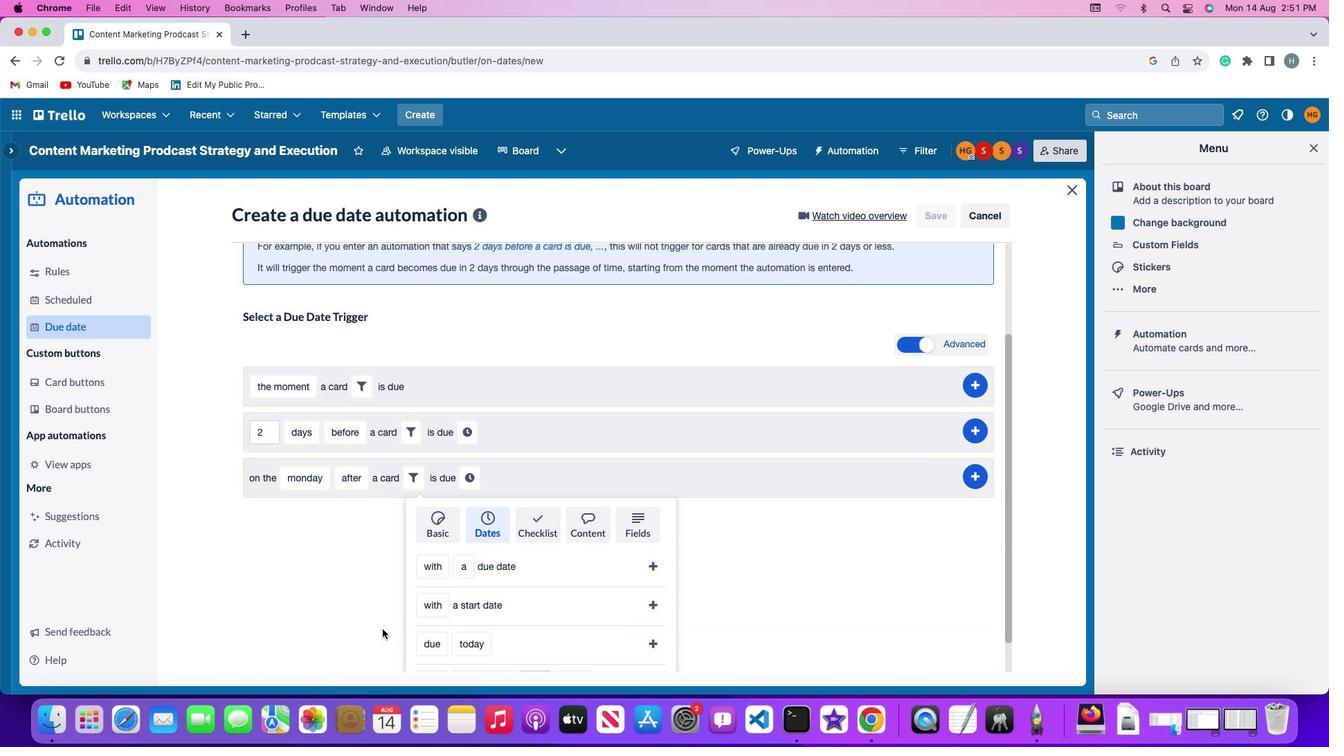 
Action: Mouse moved to (383, 629)
Screenshot: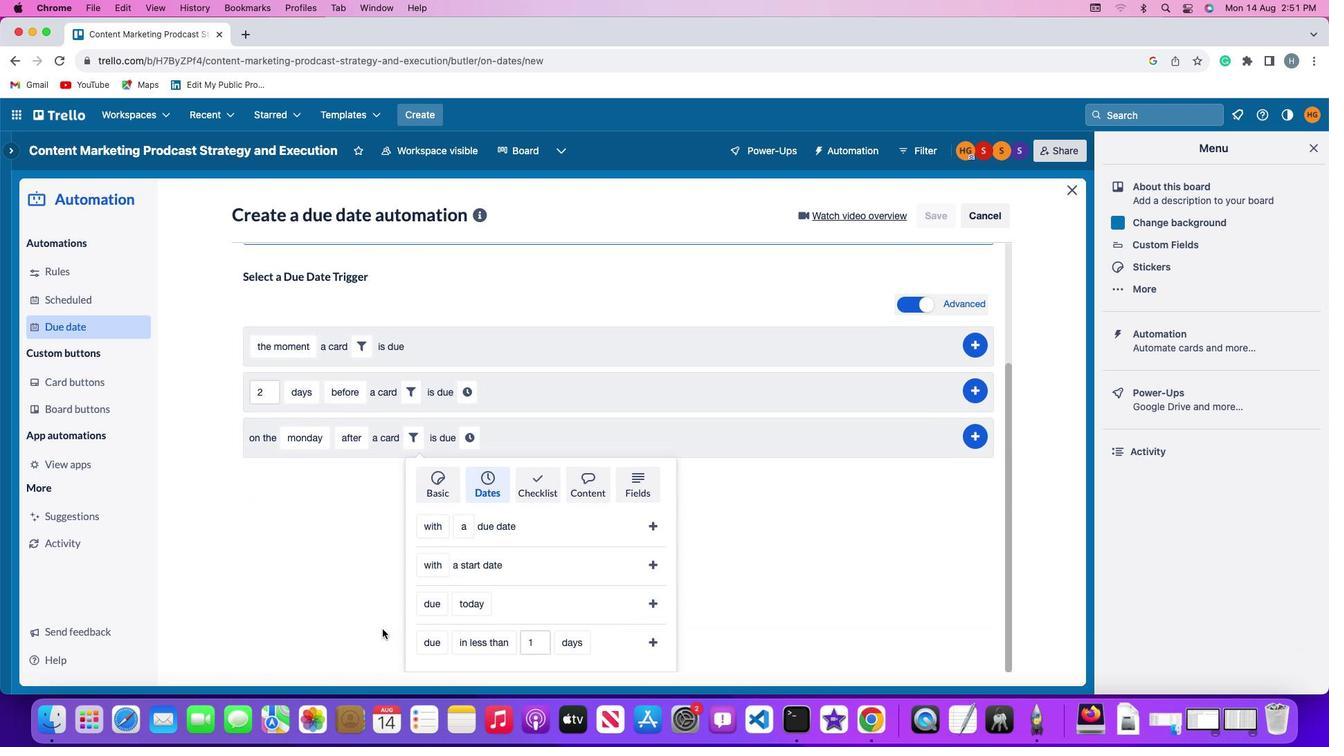 
Action: Mouse scrolled (383, 629) with delta (0, -3)
Screenshot: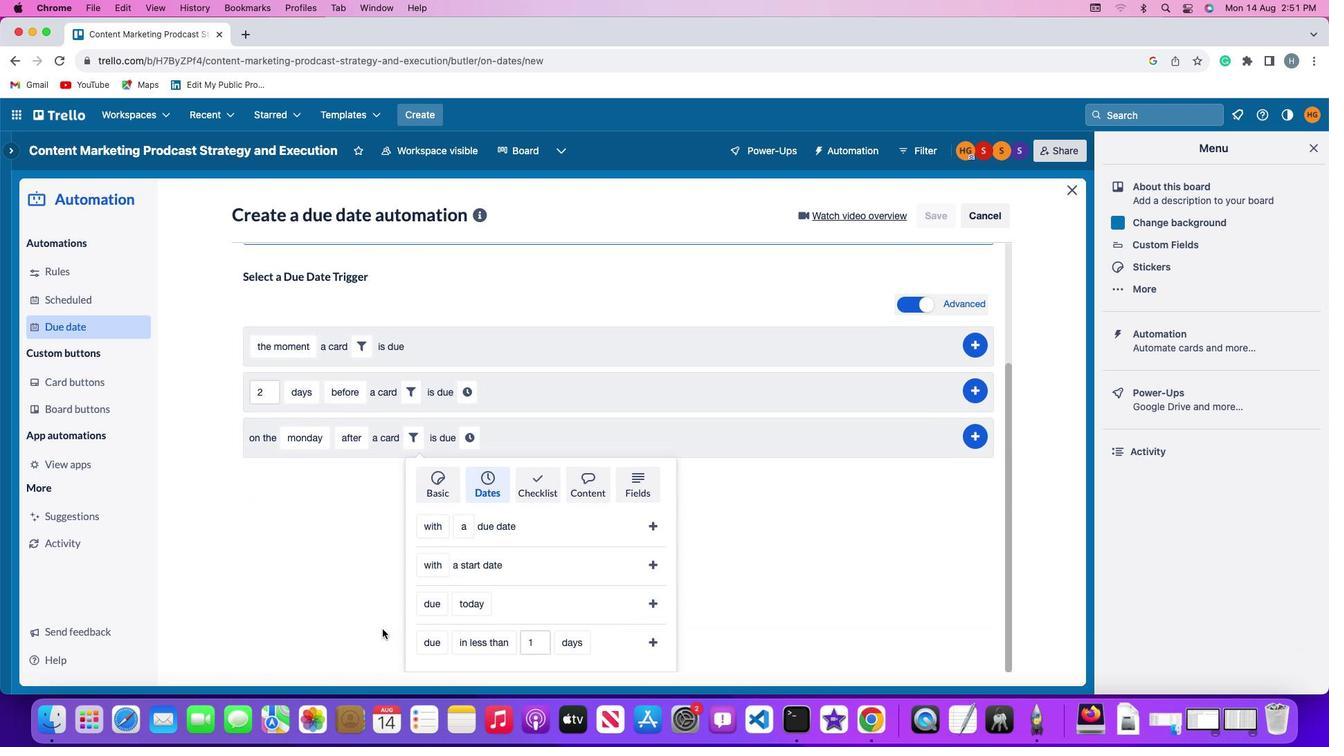 
Action: Mouse moved to (382, 629)
Screenshot: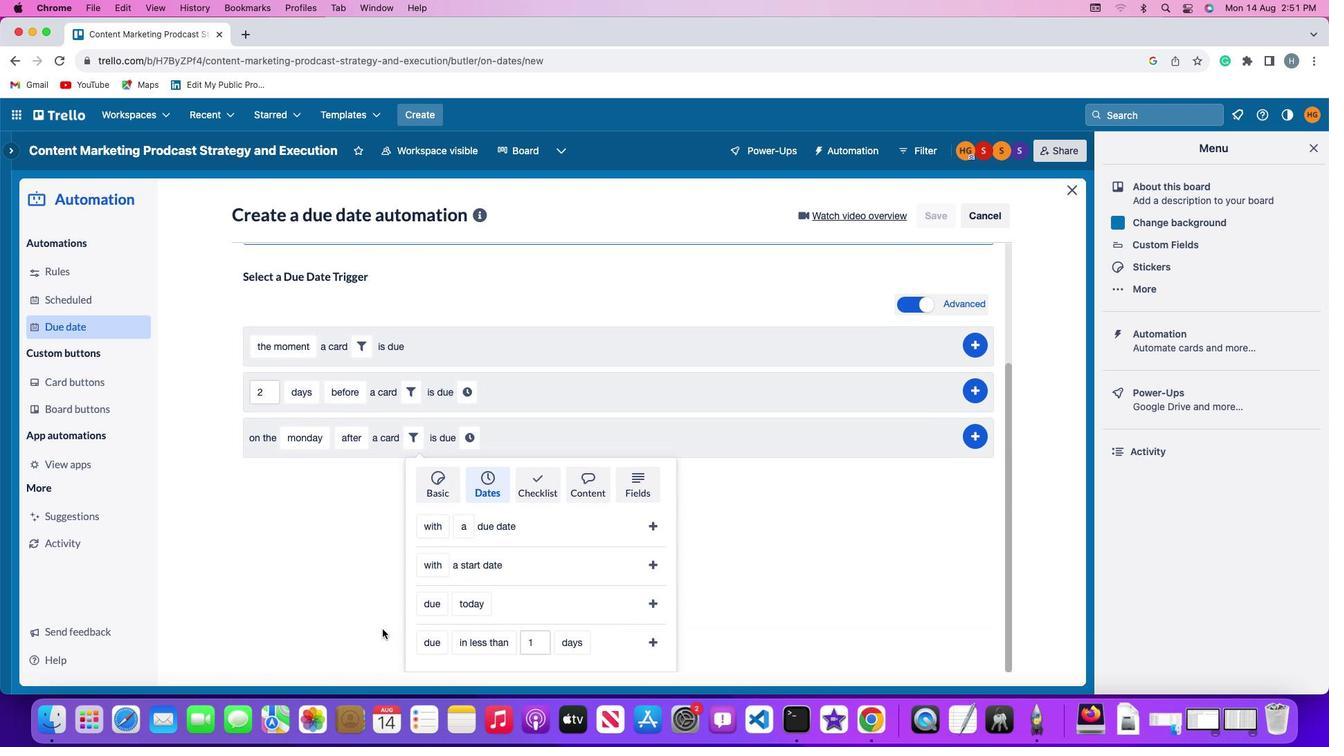 
Action: Mouse scrolled (382, 629) with delta (0, 0)
Screenshot: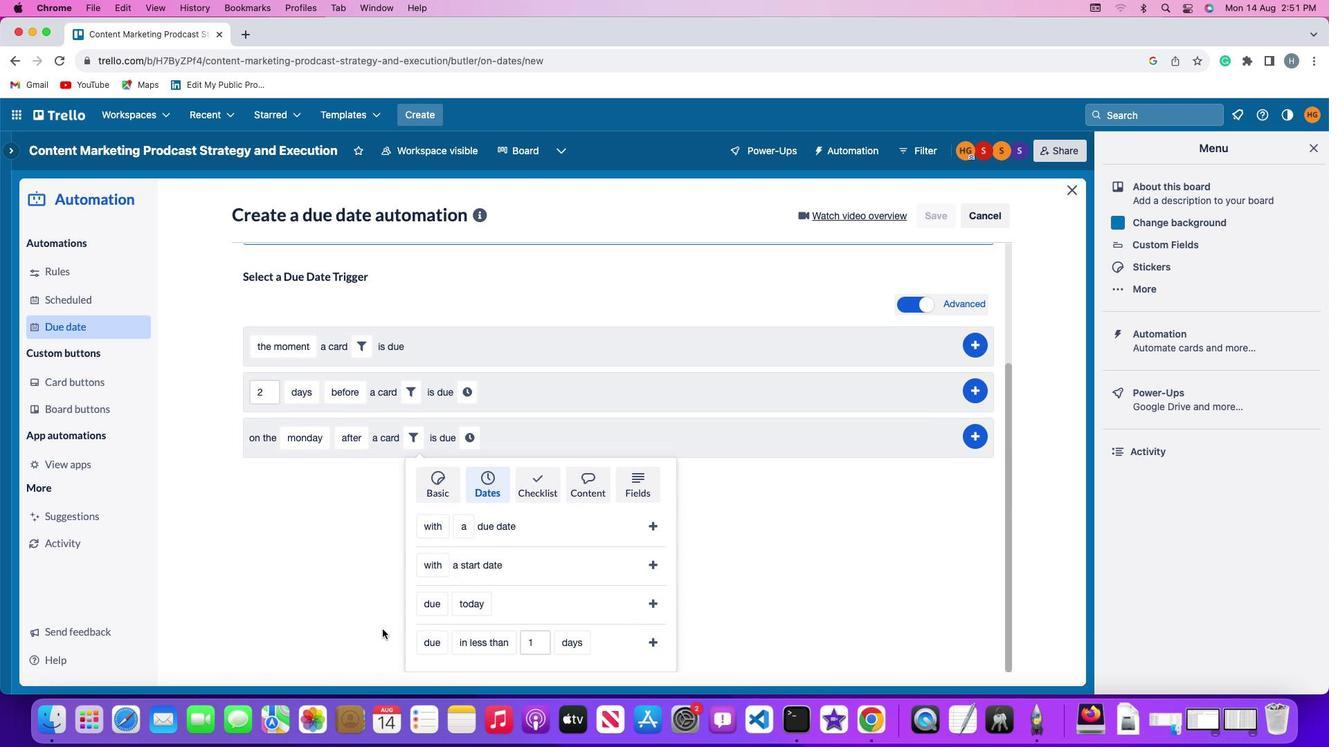 
Action: Mouse scrolled (382, 629) with delta (0, 0)
Screenshot: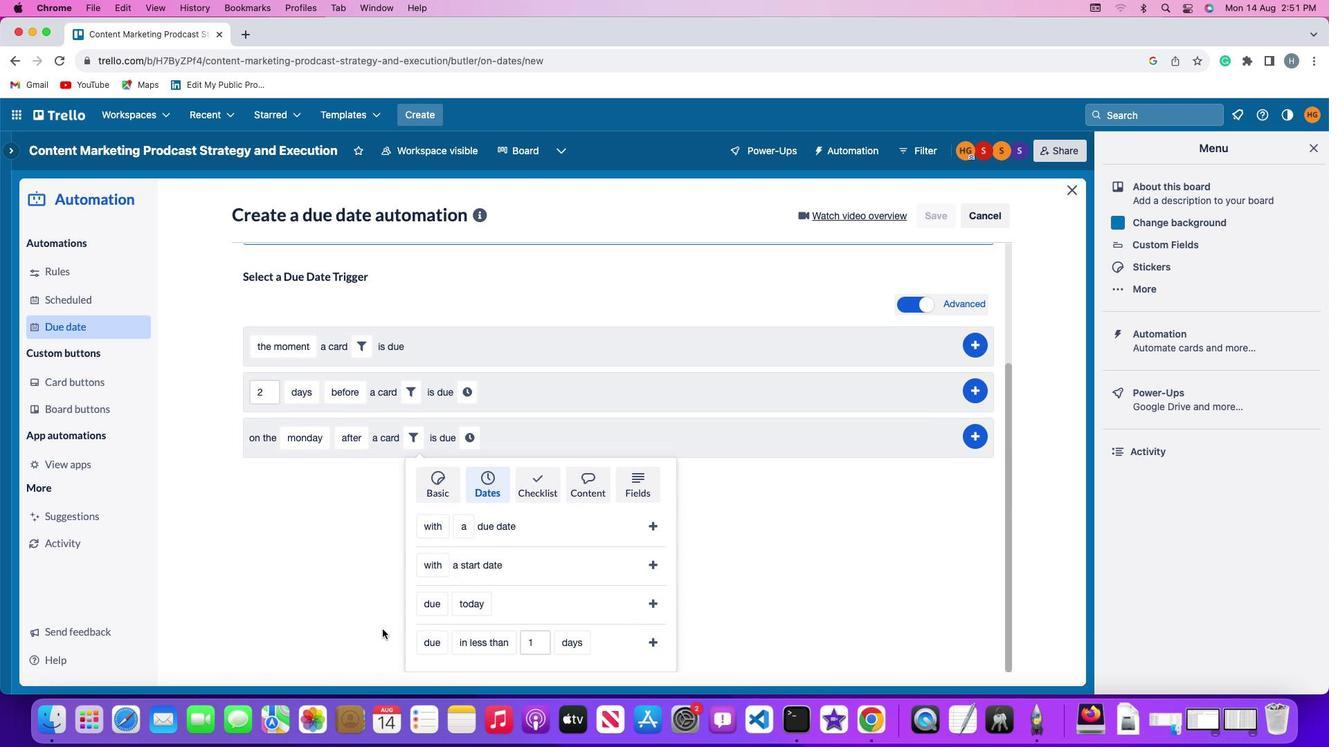 
Action: Mouse scrolled (382, 629) with delta (0, -2)
Screenshot: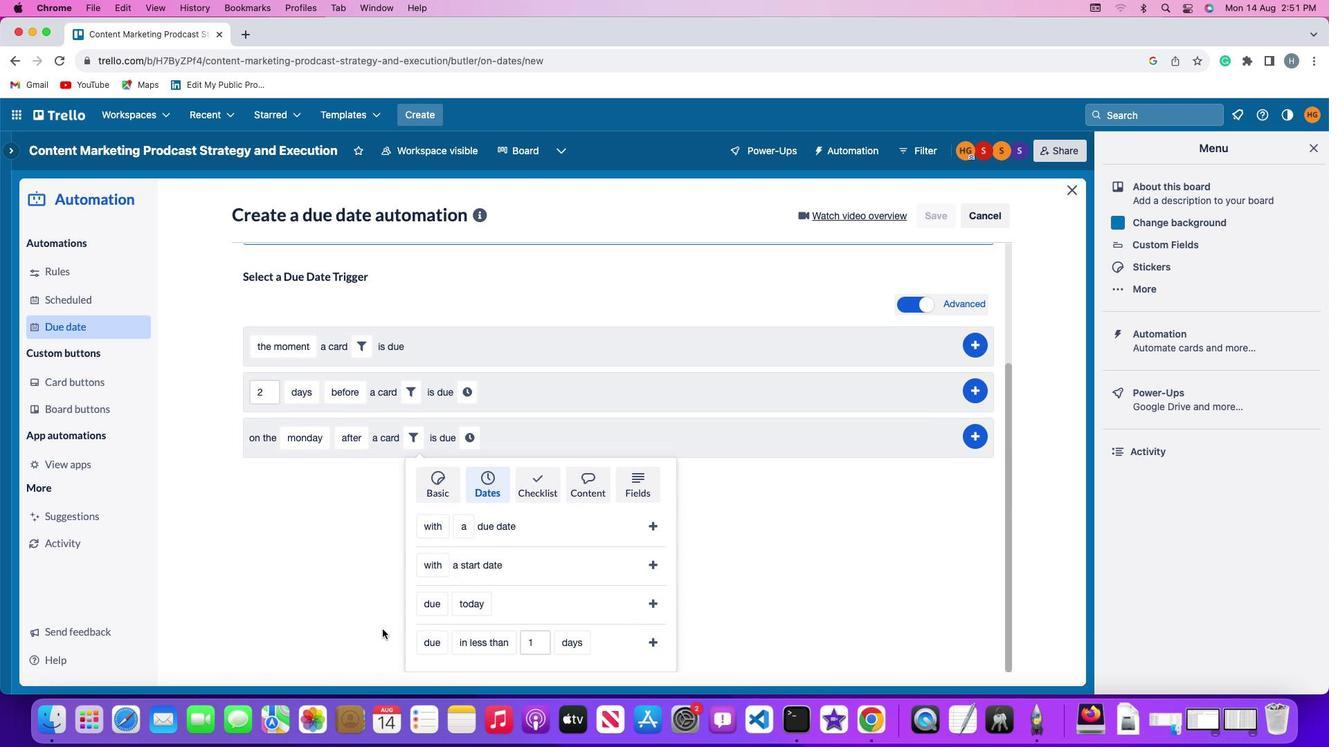 
Action: Mouse moved to (428, 557)
Screenshot: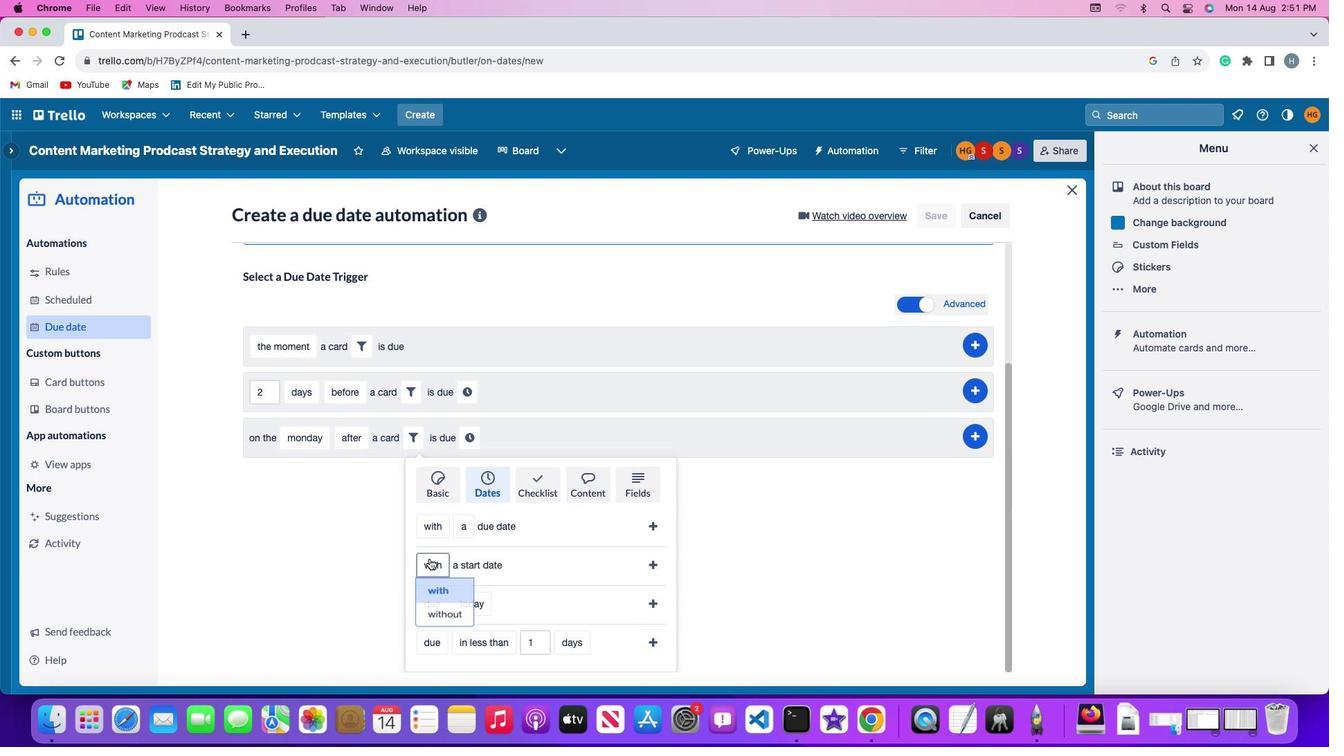 
Action: Mouse pressed left at (428, 557)
Screenshot: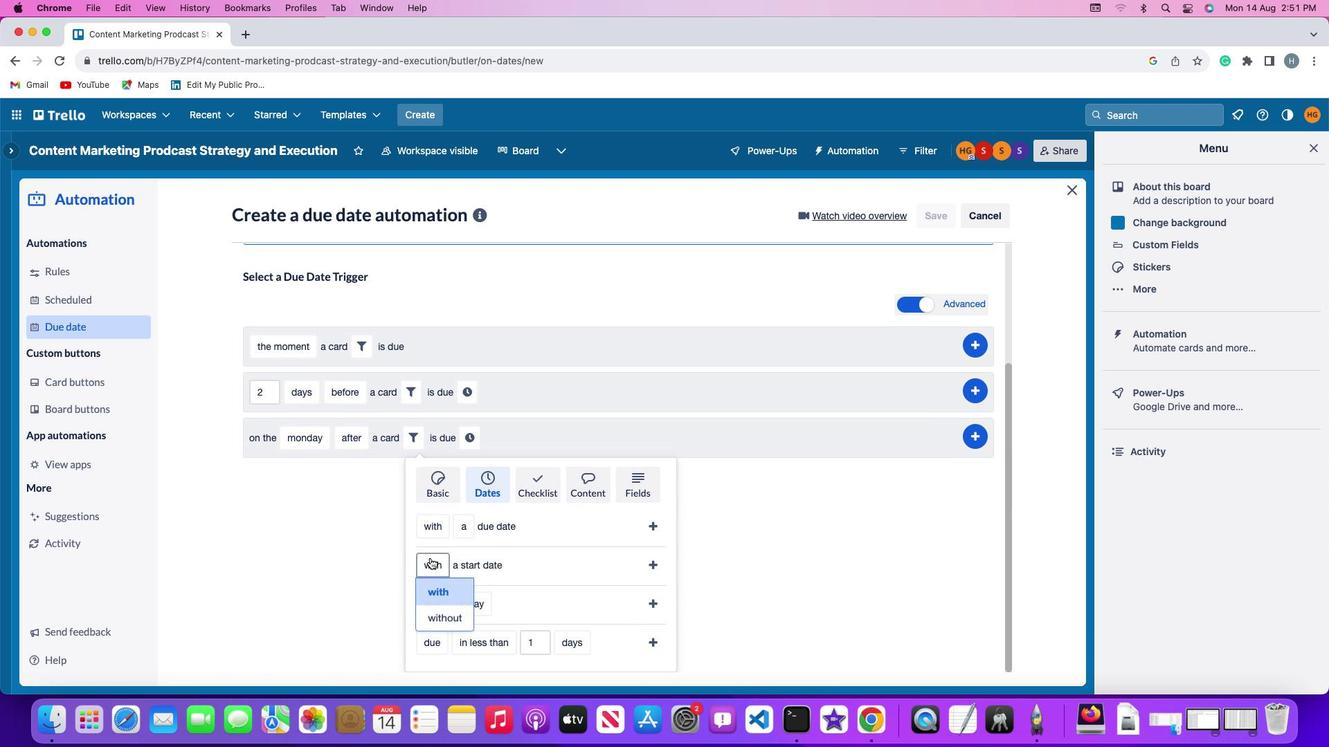 
Action: Mouse moved to (444, 596)
Screenshot: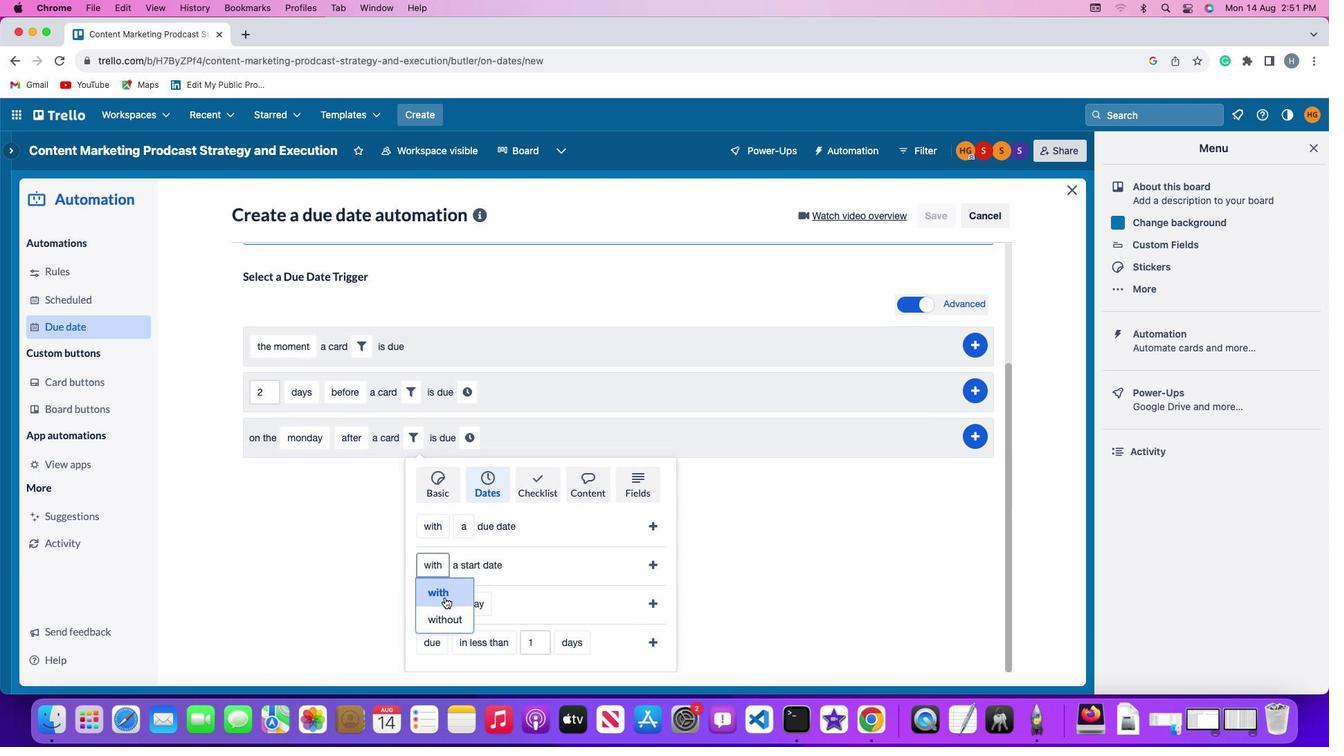 
Action: Mouse pressed left at (444, 596)
Screenshot: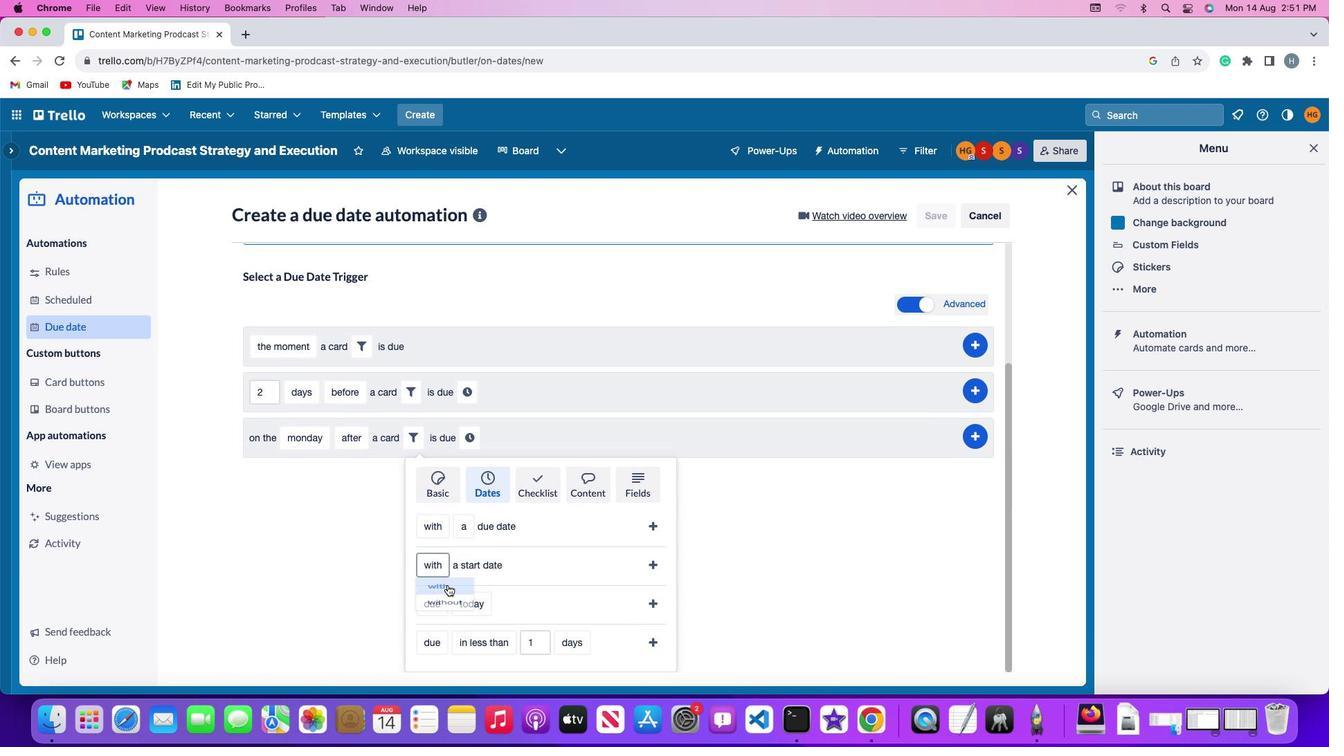 
Action: Mouse moved to (659, 560)
Screenshot: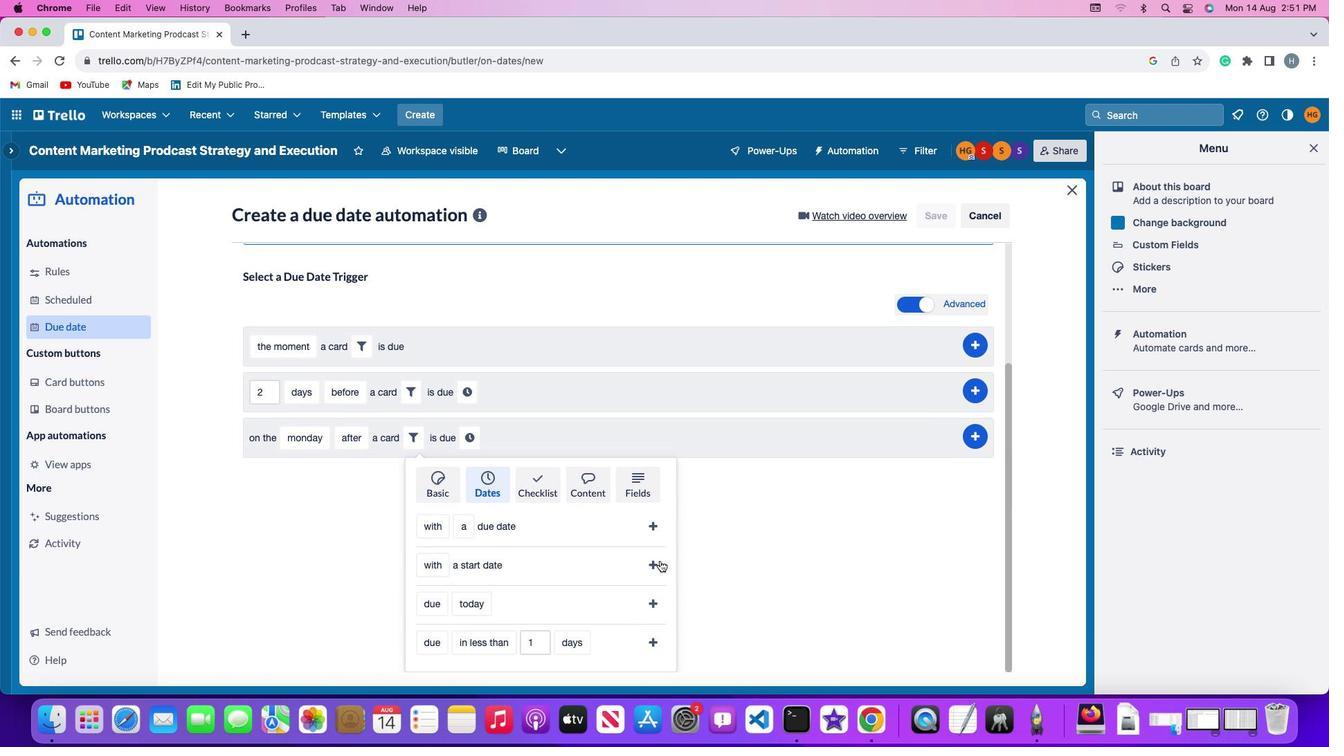 
Action: Mouse pressed left at (659, 560)
Screenshot: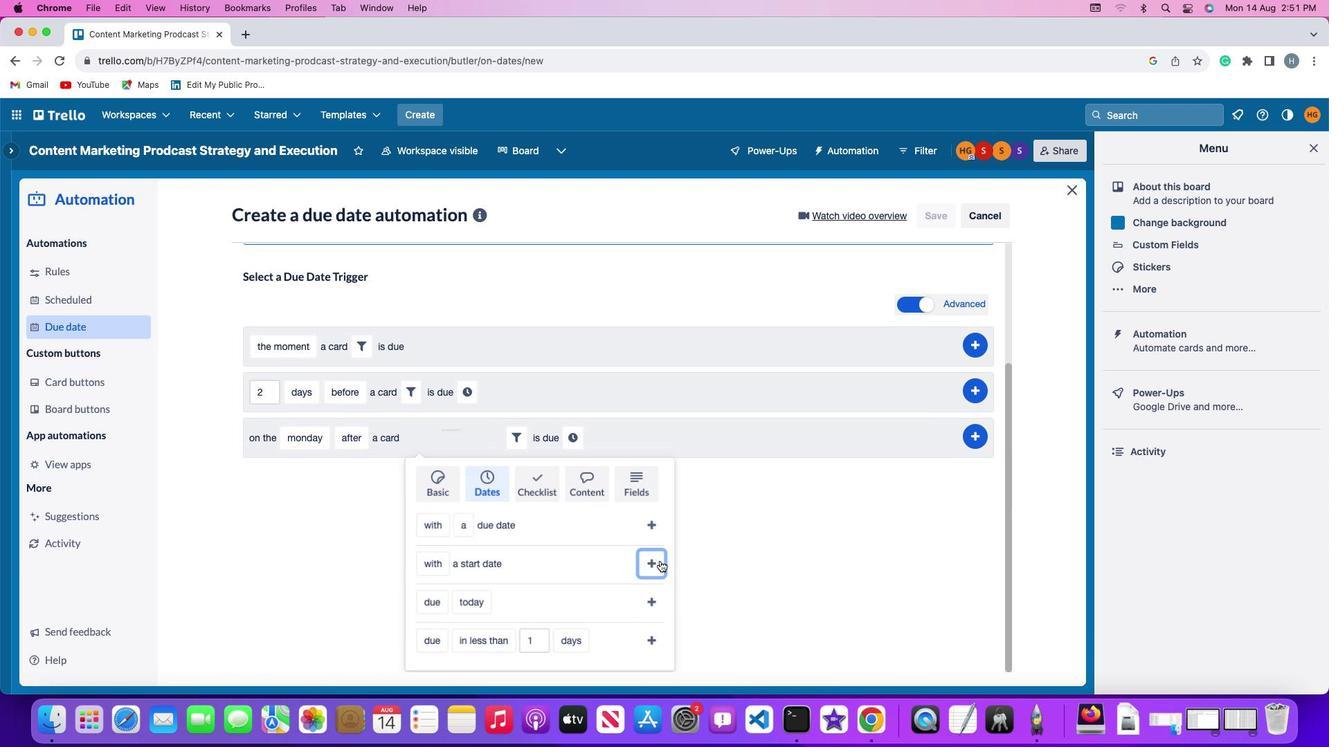 
Action: Mouse moved to (575, 602)
Screenshot: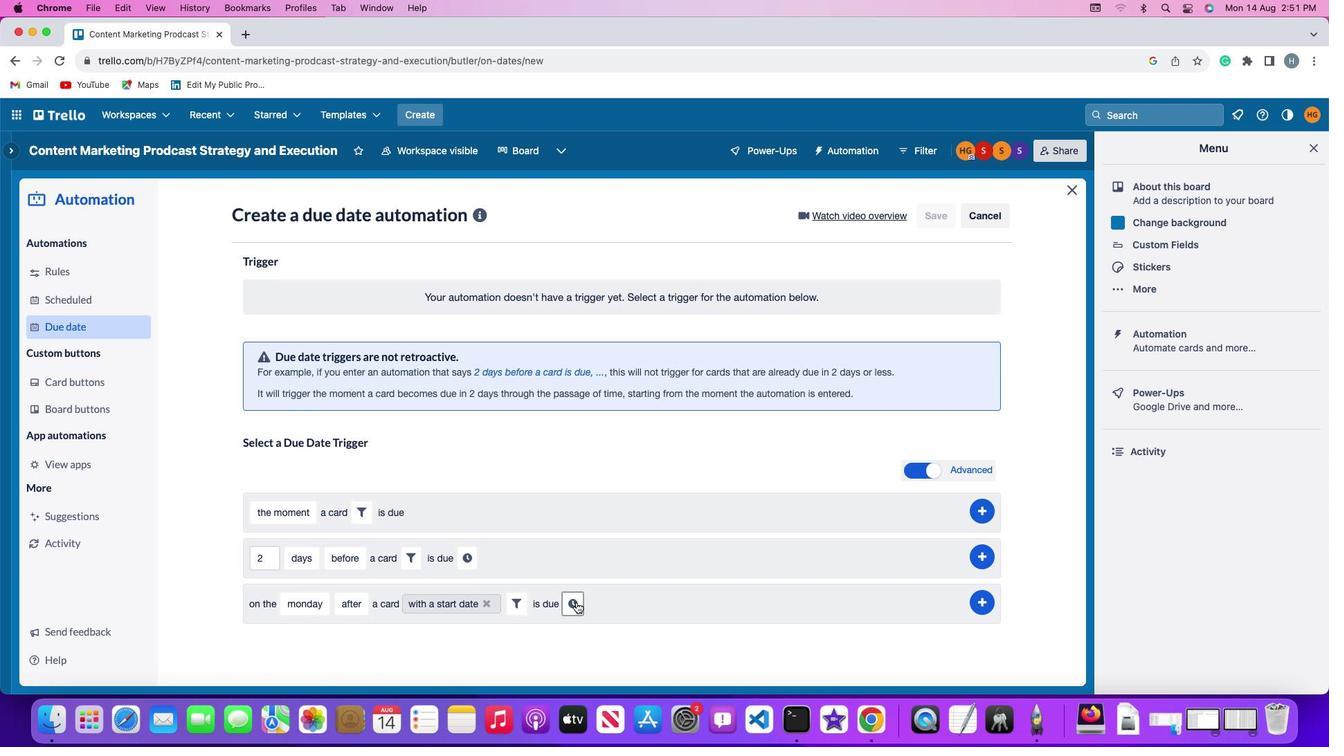 
Action: Mouse pressed left at (575, 602)
Screenshot: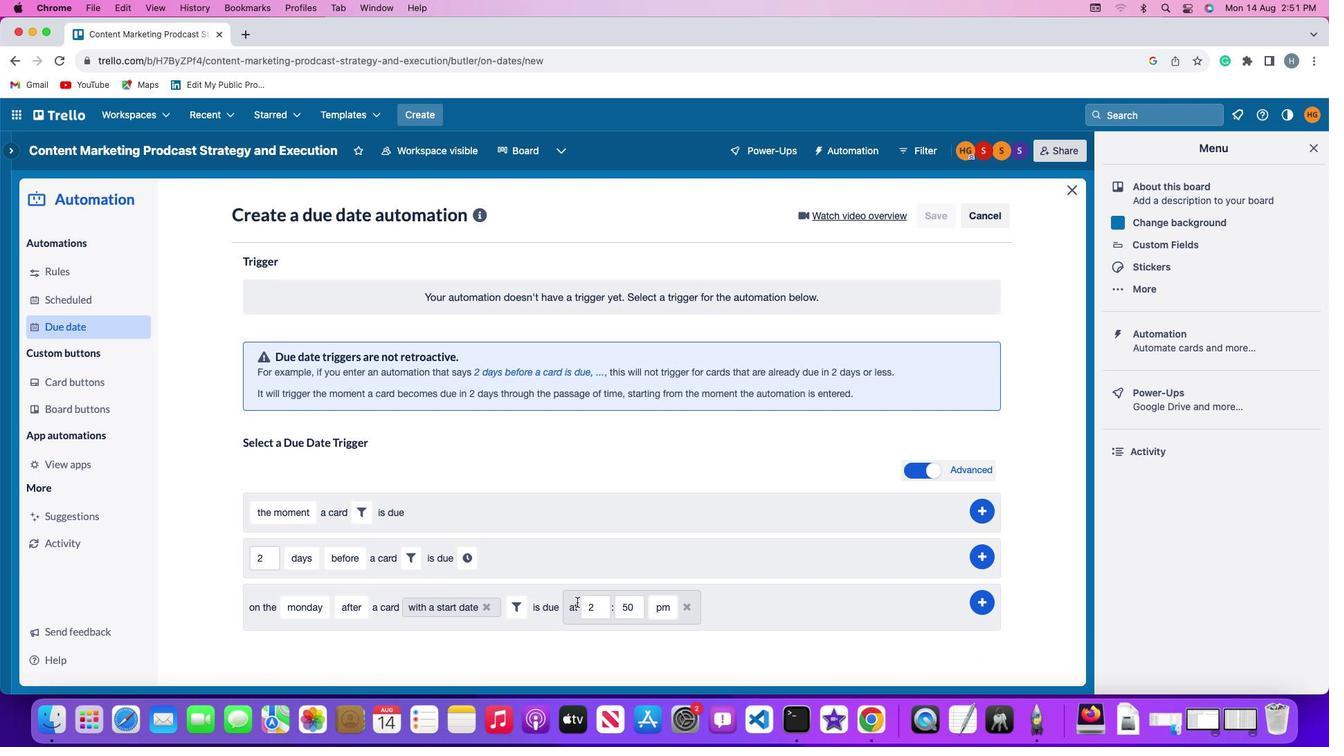 
Action: Mouse moved to (598, 604)
Screenshot: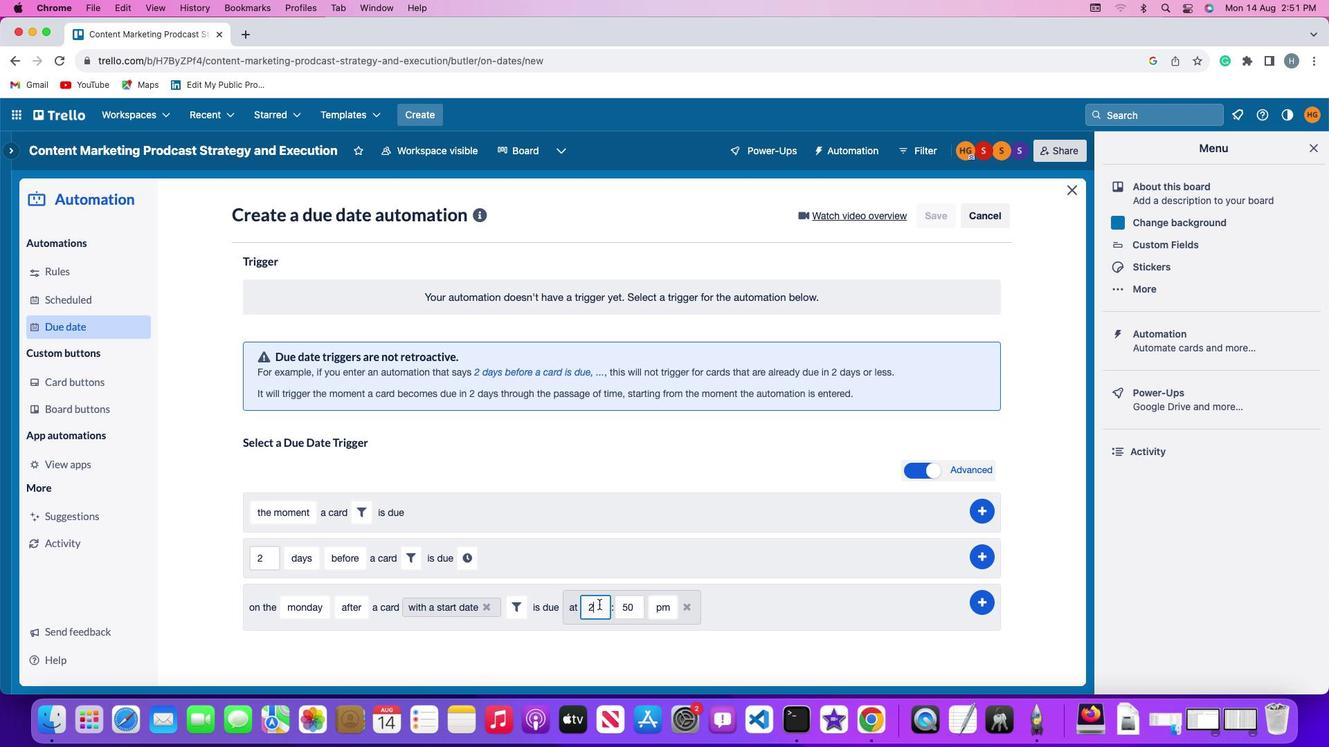 
Action: Mouse pressed left at (598, 604)
Screenshot: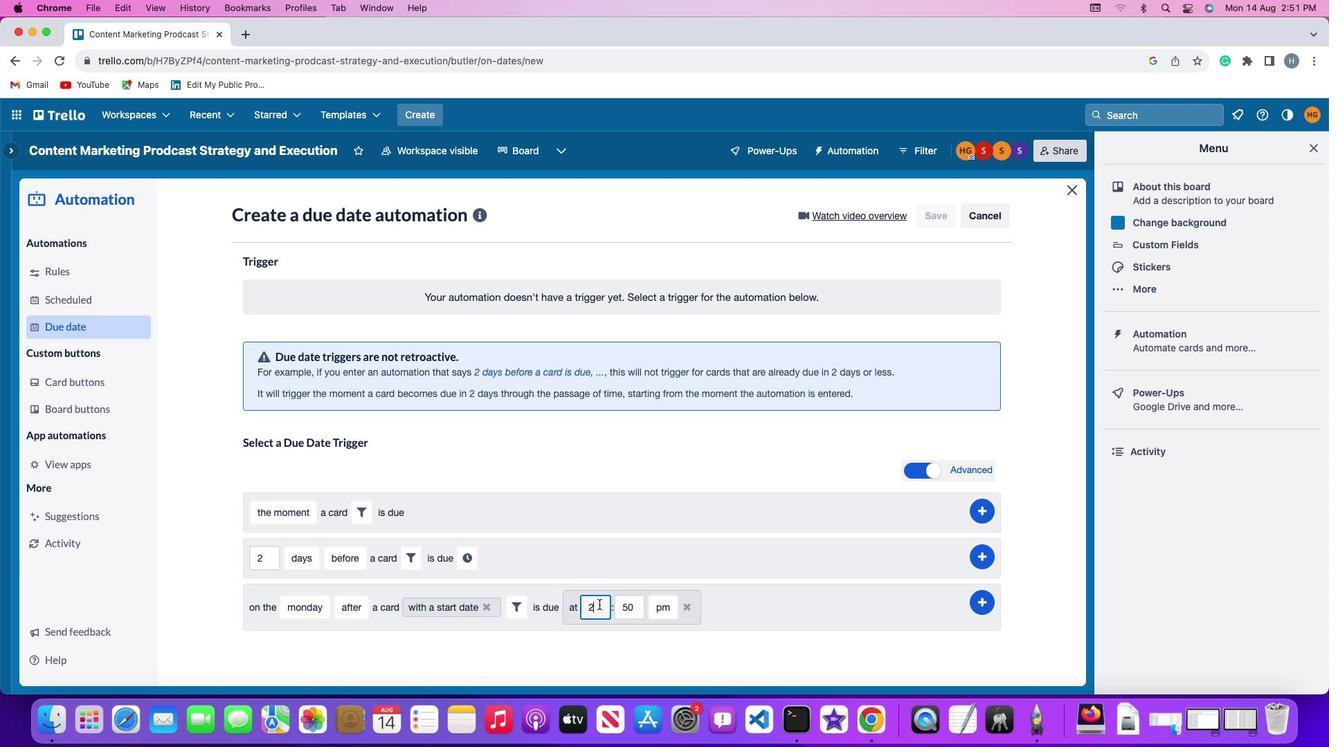 
Action: Key pressed Key.backspace
Screenshot: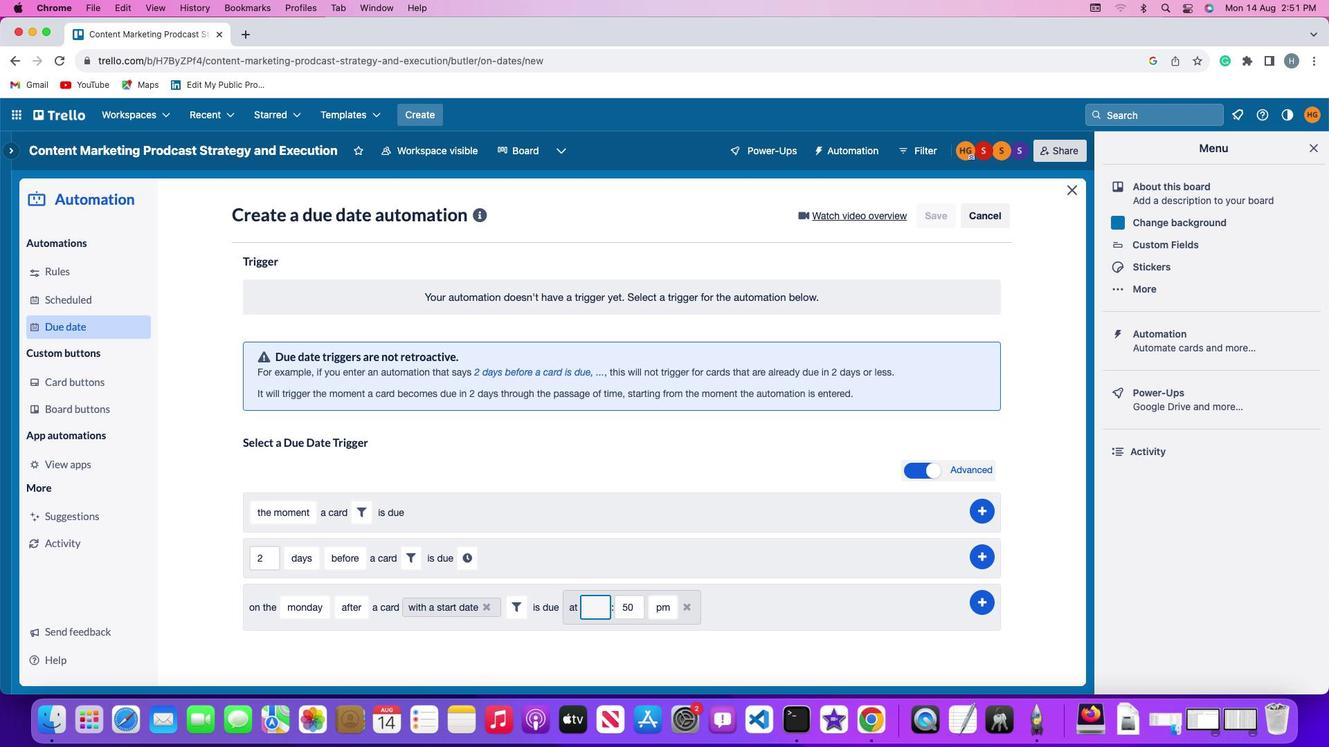 
Action: Mouse moved to (599, 604)
Screenshot: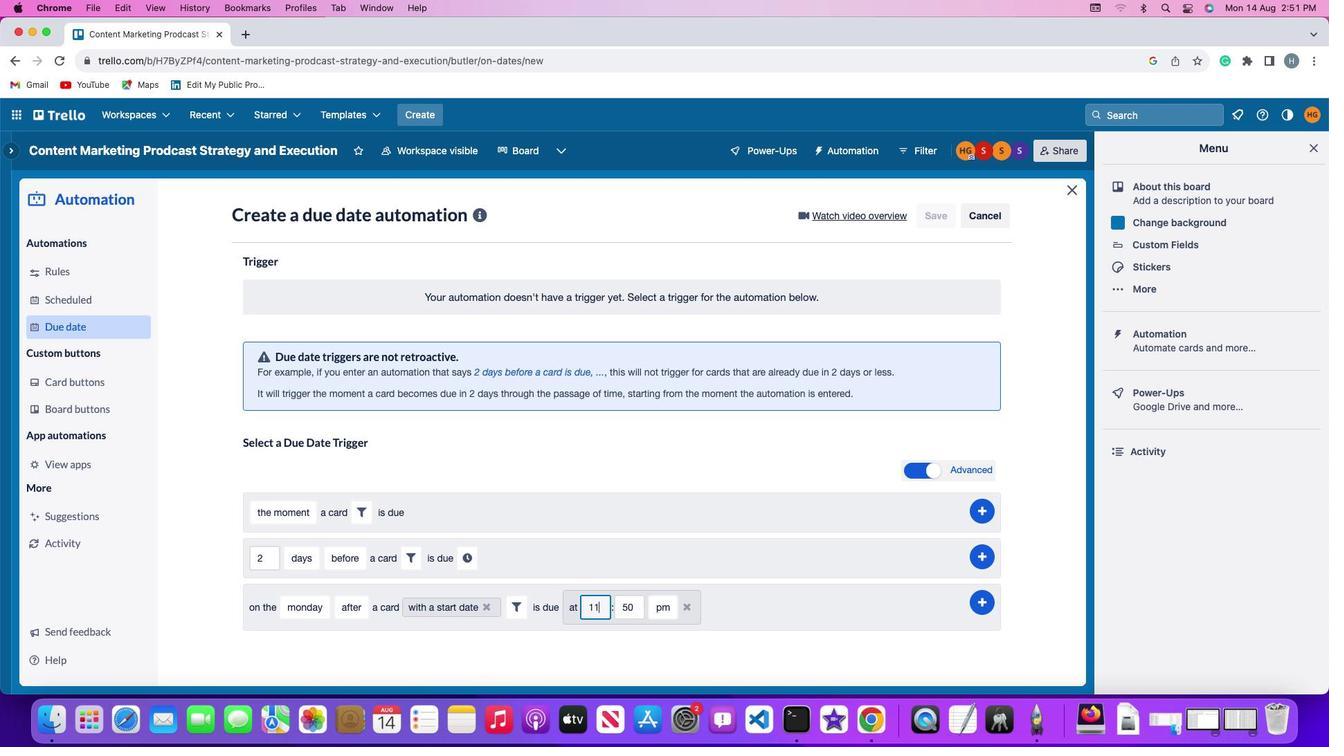 
Action: Key pressed '1'
Screenshot: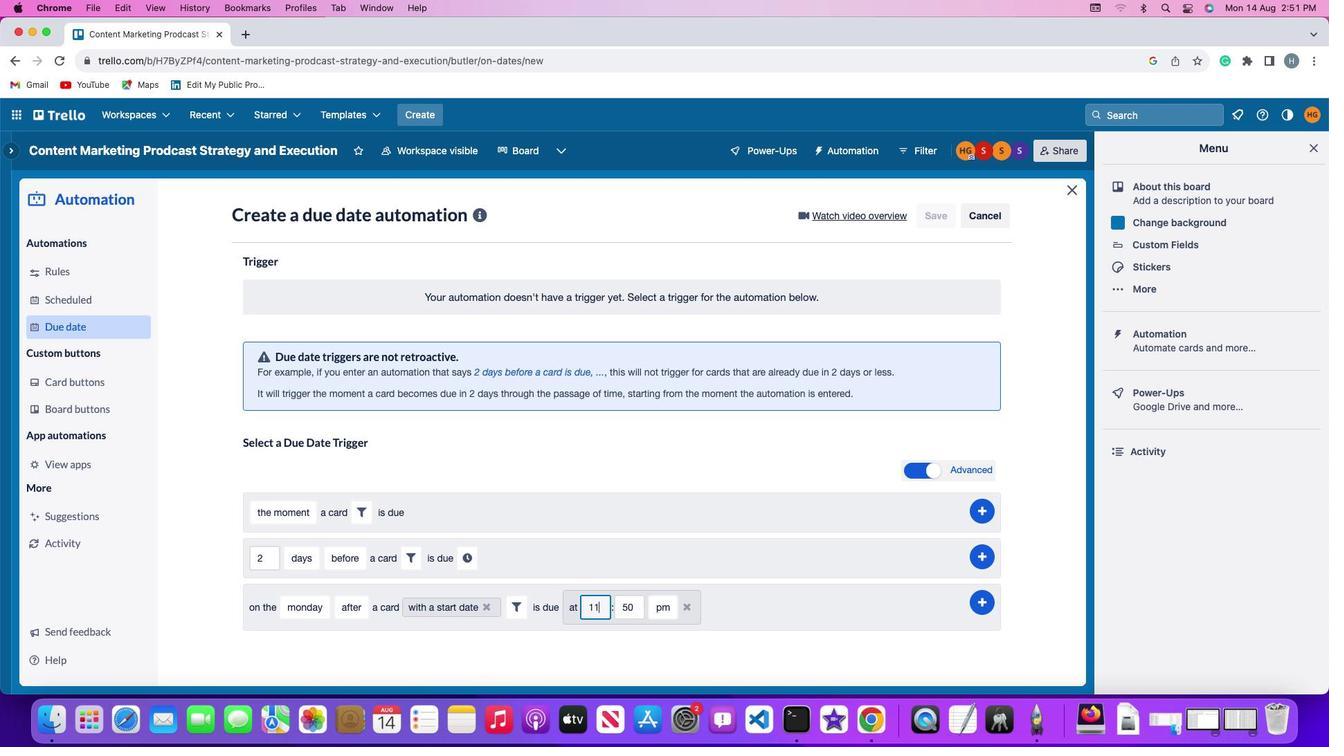 
Action: Mouse moved to (599, 603)
Screenshot: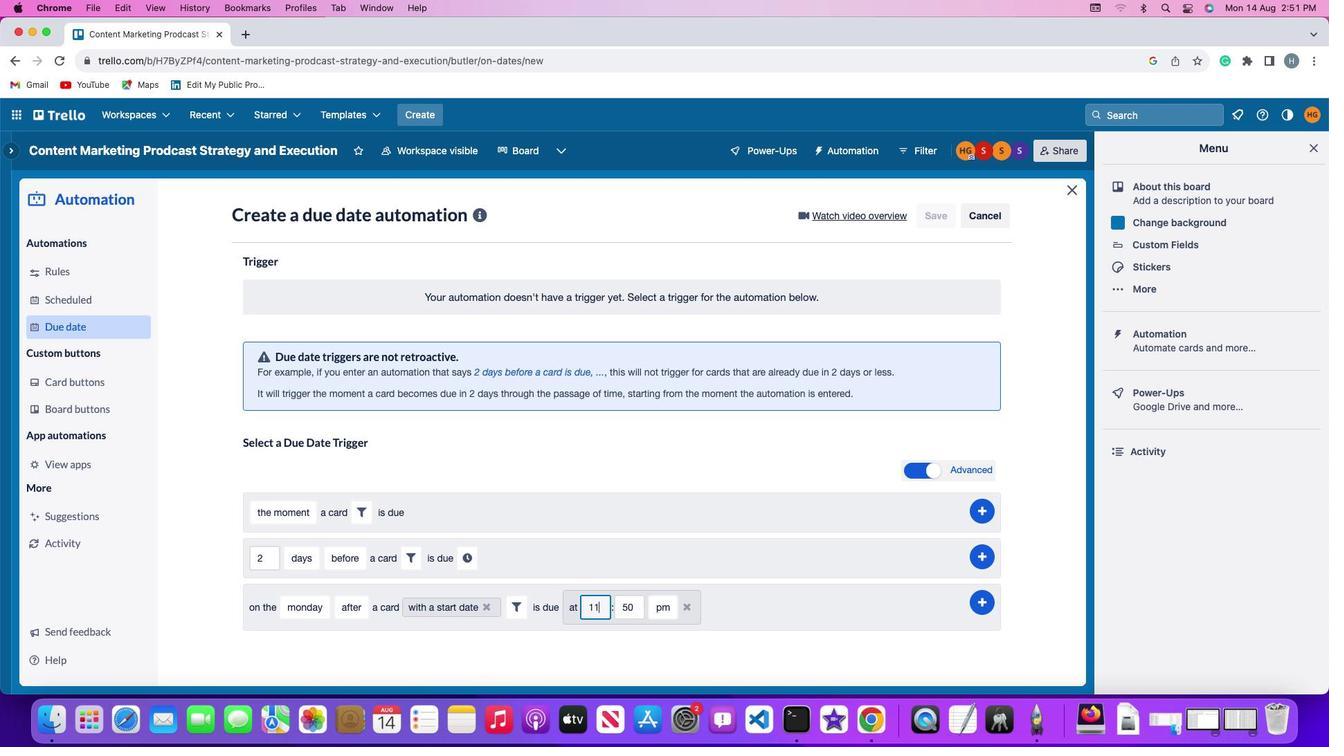 
Action: Key pressed '1'
Screenshot: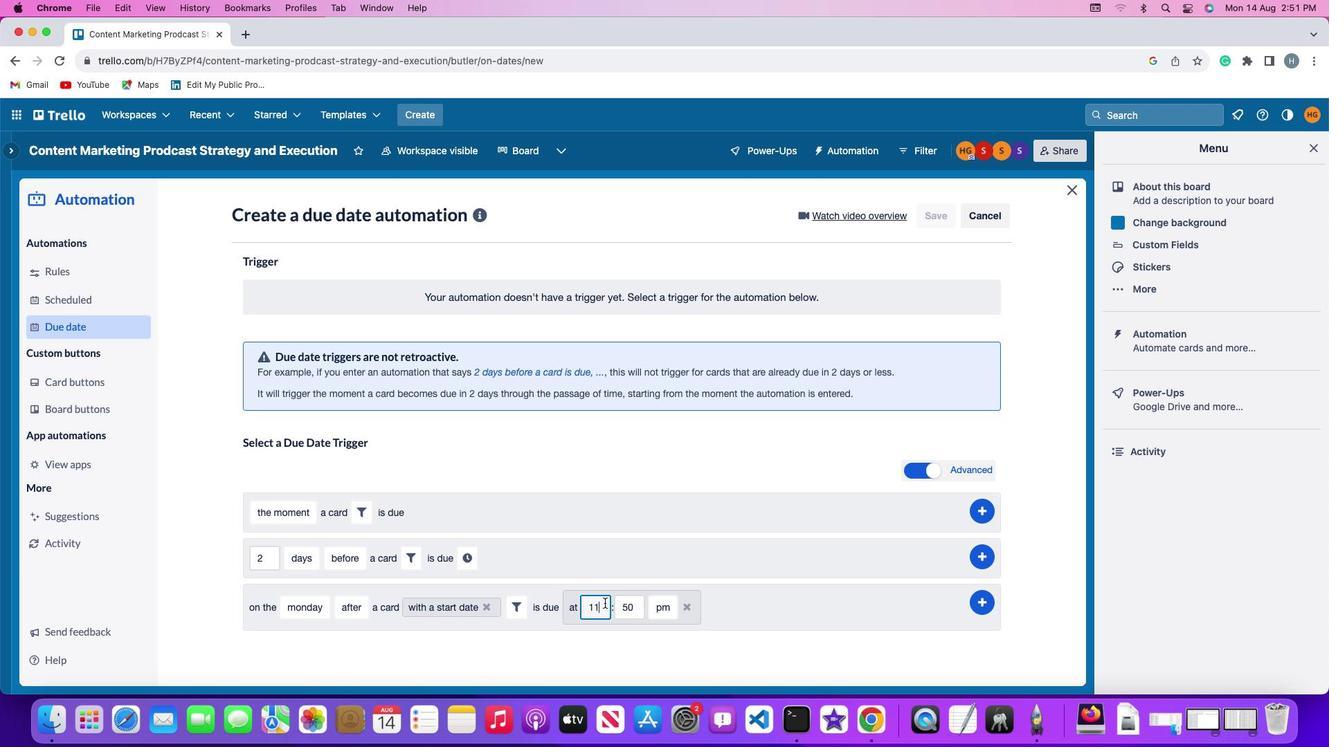 
Action: Mouse moved to (636, 606)
Screenshot: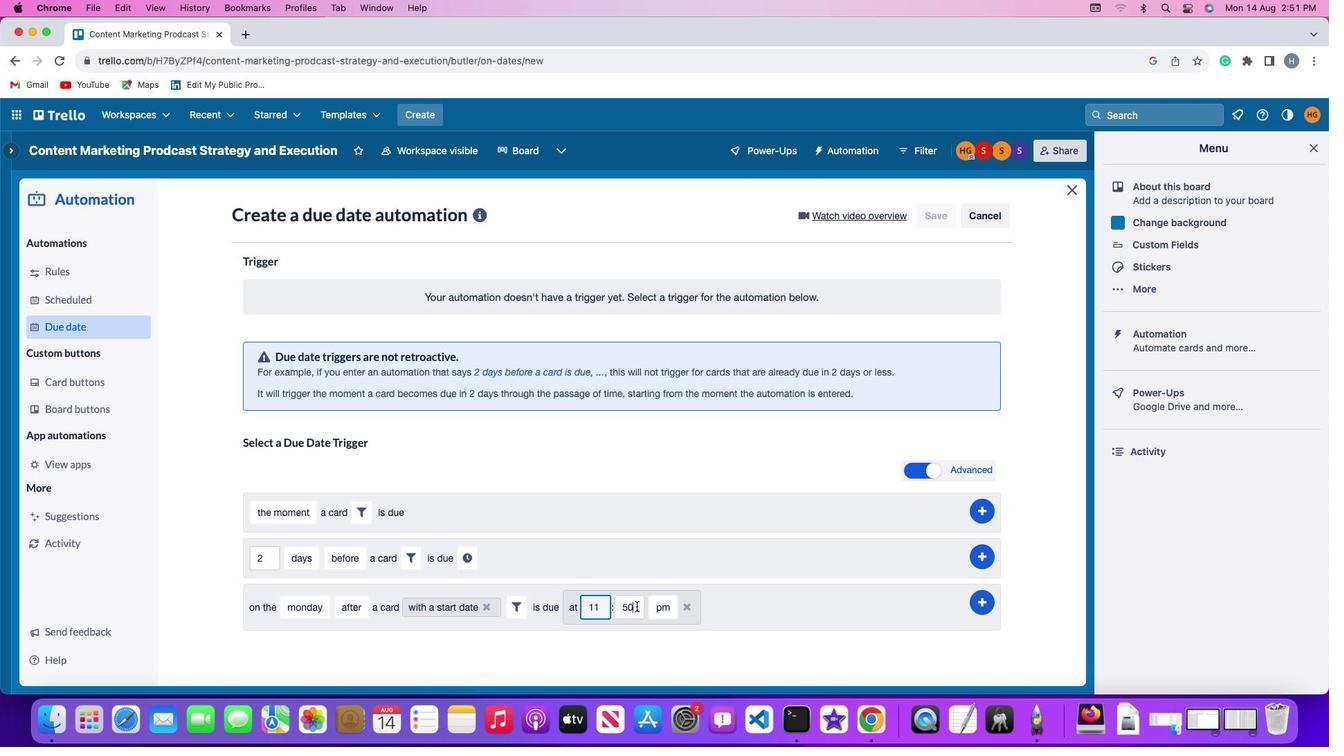 
Action: Mouse pressed left at (636, 606)
Screenshot: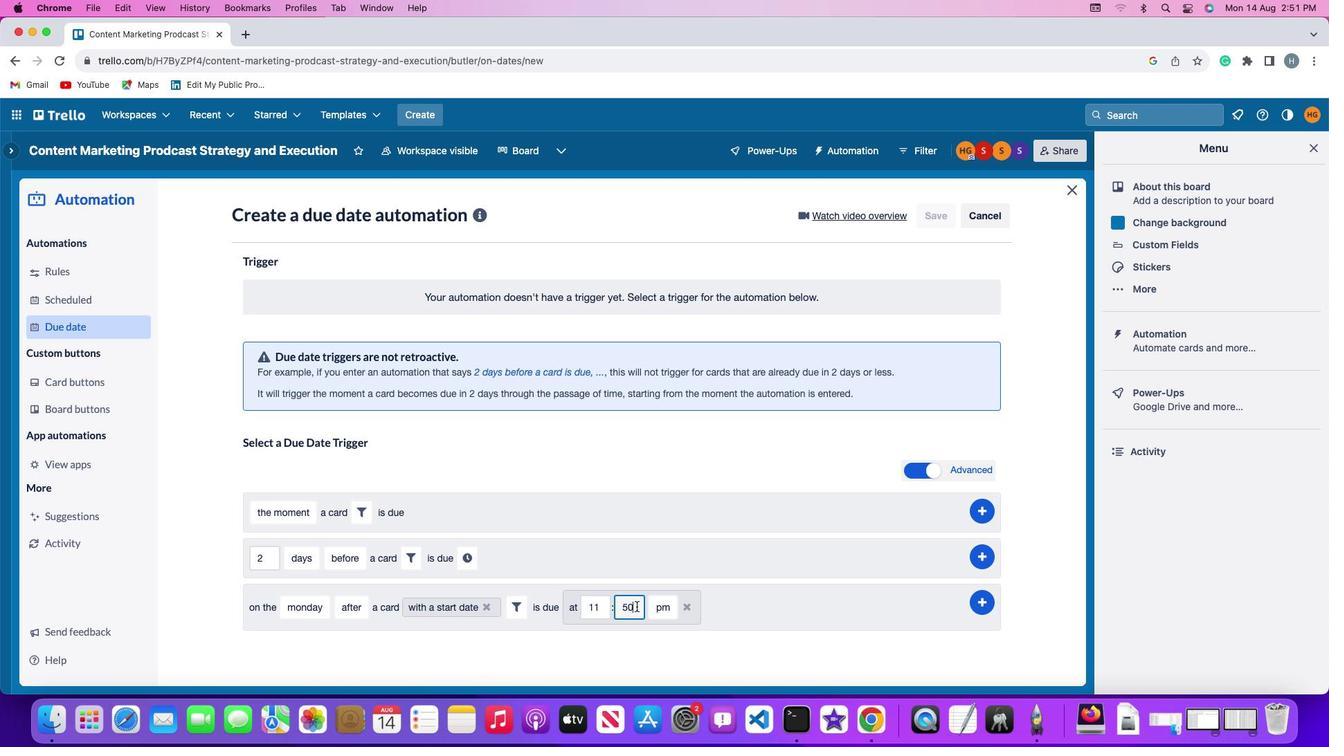 
Action: Key pressed Key.backspaceKey.backspace'0''0'
Screenshot: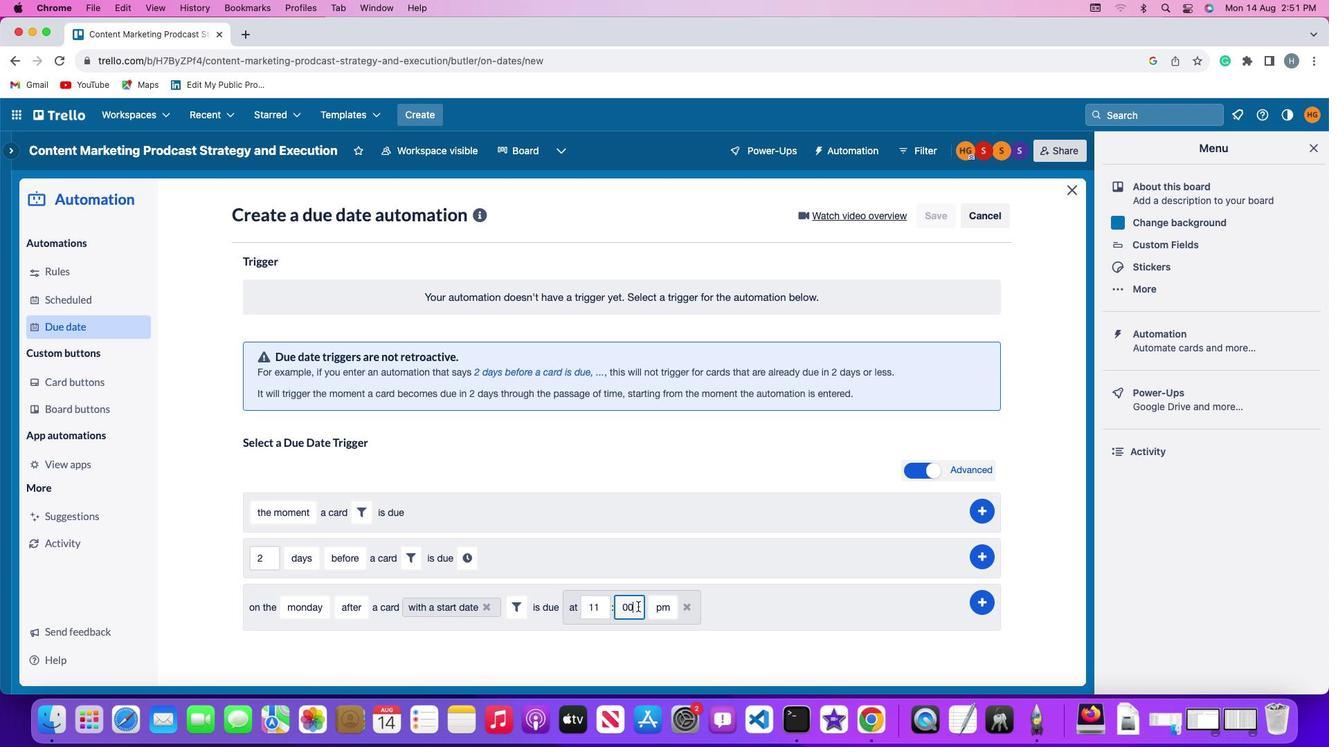 
Action: Mouse moved to (655, 607)
Screenshot: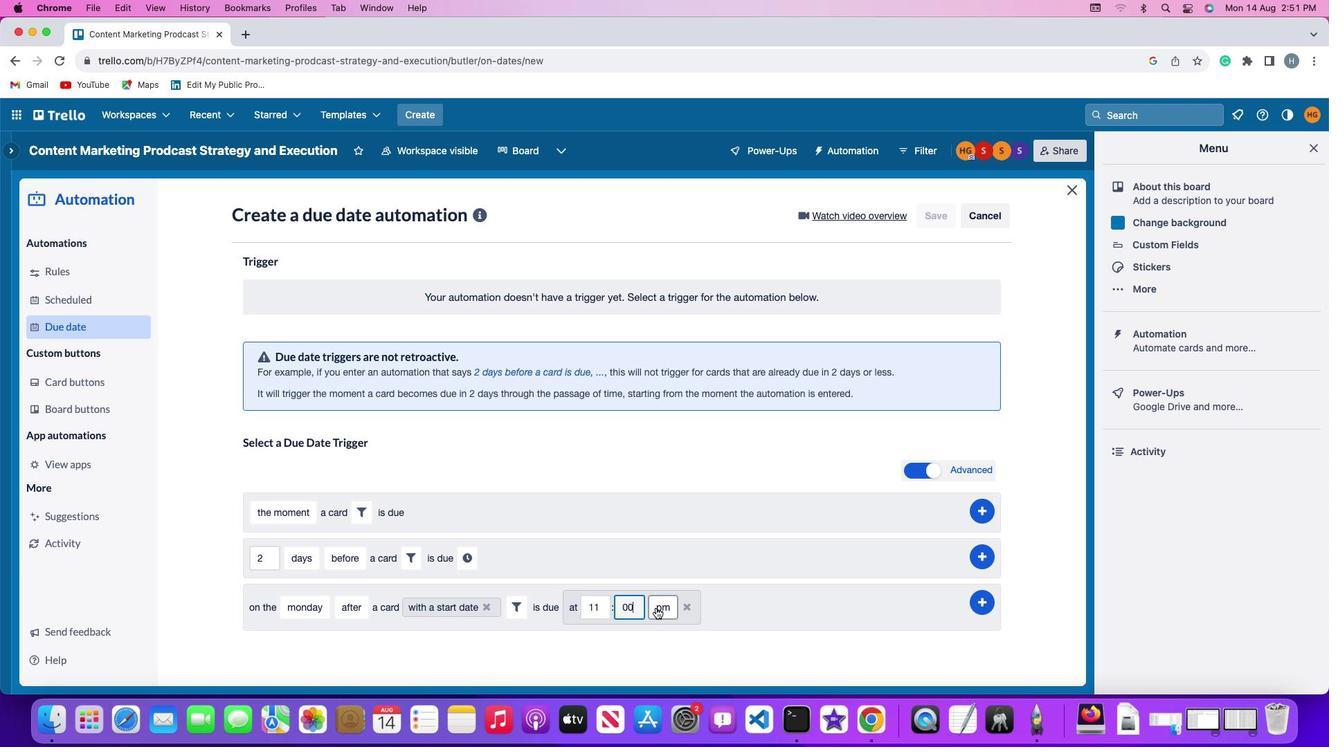 
Action: Mouse pressed left at (655, 607)
Screenshot: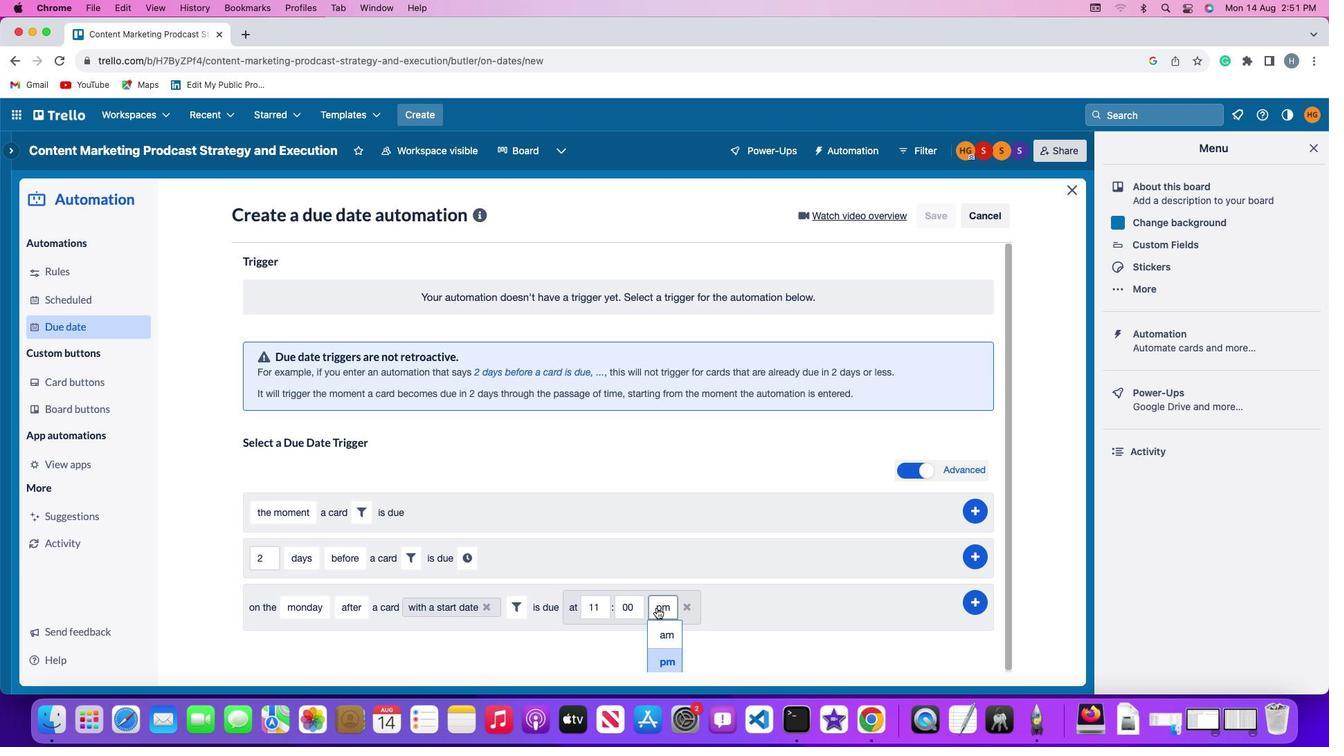
Action: Mouse moved to (668, 638)
Screenshot: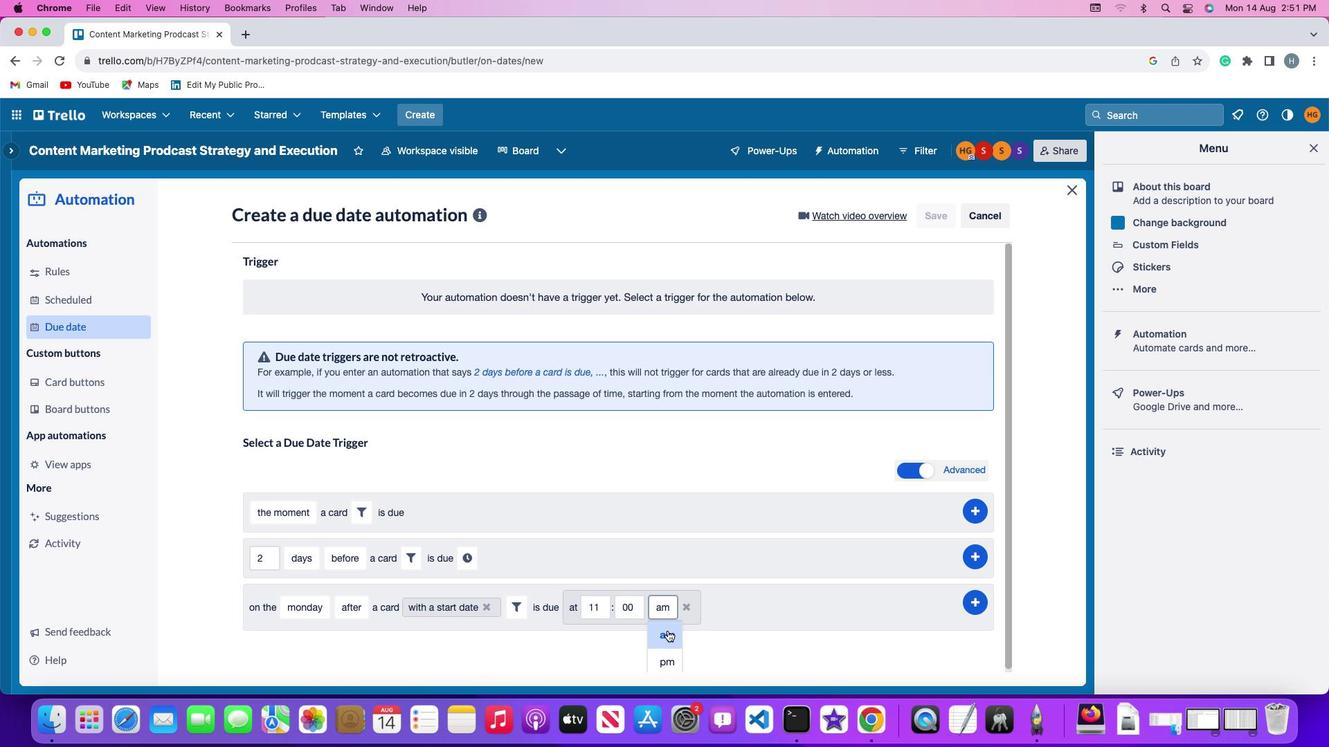 
Action: Mouse pressed left at (668, 638)
Screenshot: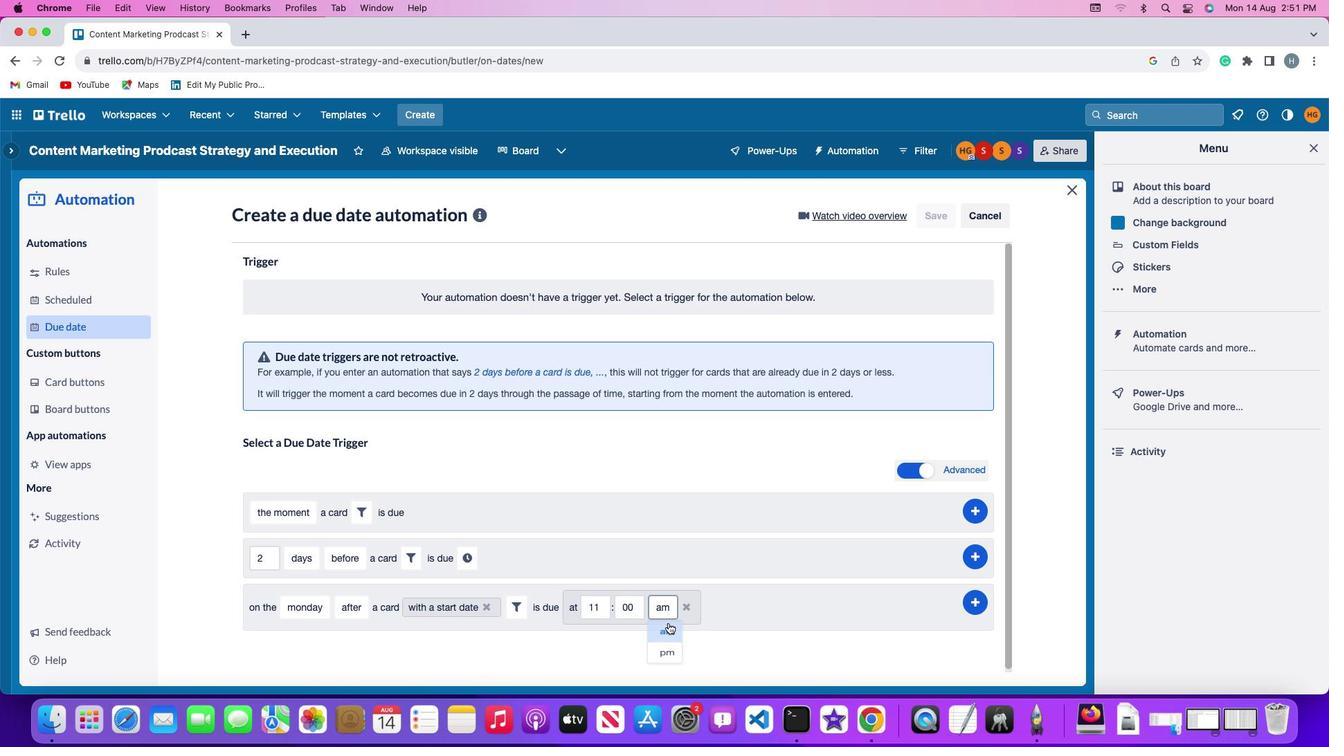 
Action: Mouse moved to (985, 599)
Screenshot: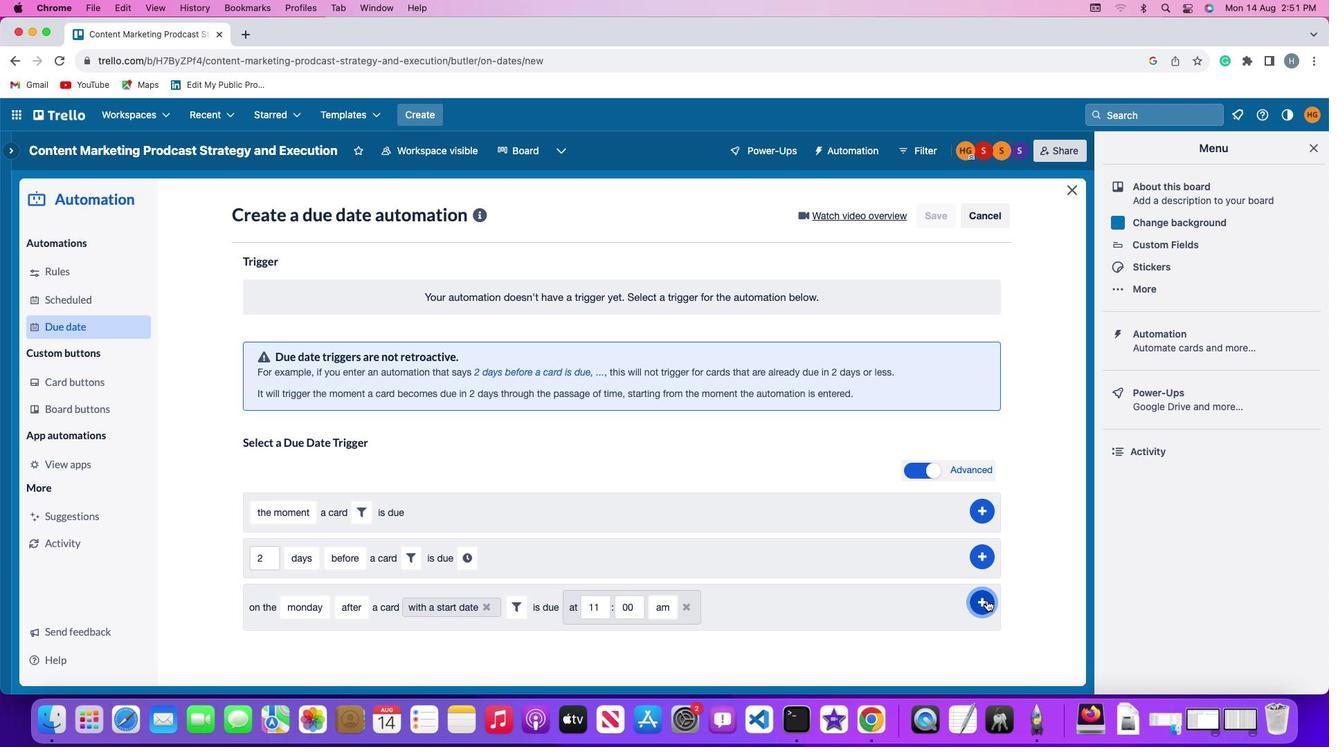 
Action: Mouse pressed left at (985, 599)
Screenshot: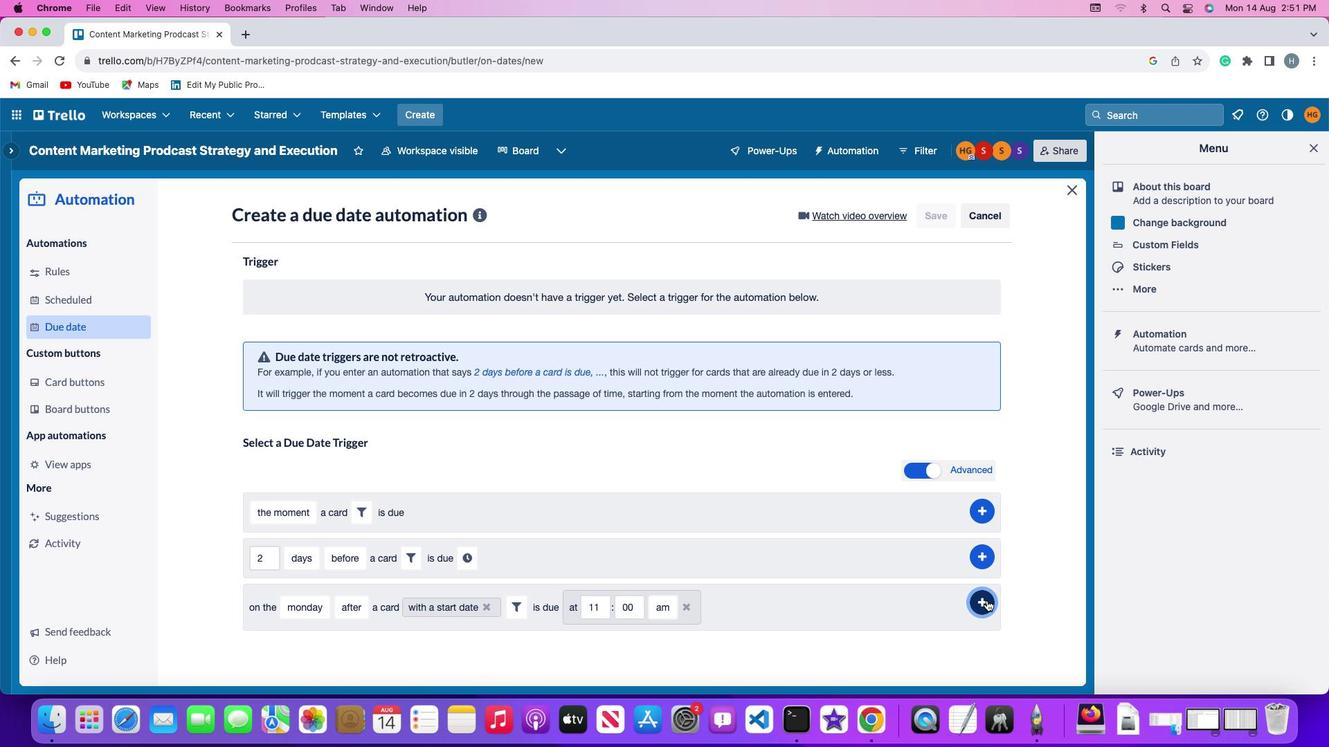 
Action: Mouse moved to (1045, 485)
Screenshot: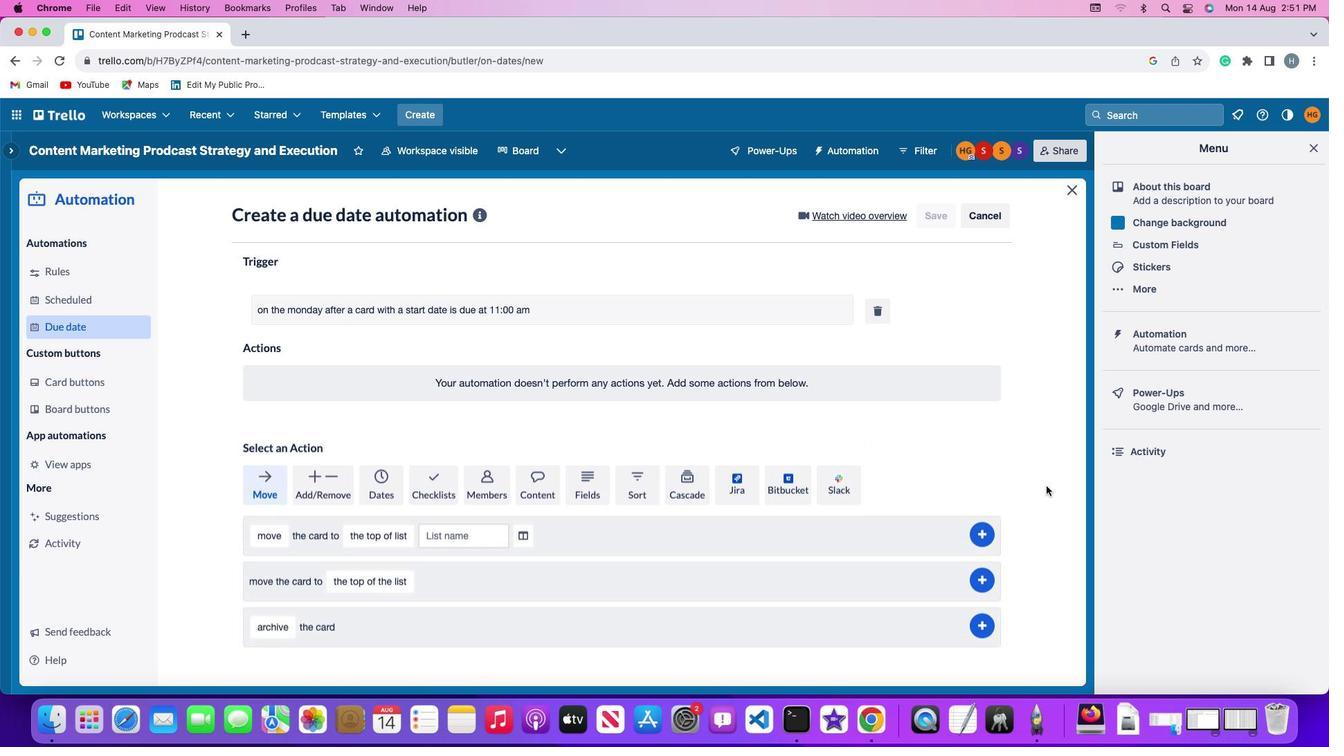 
